 Task: Create a due date automation trigger when advanced on, on the tuesday before a card is due add dates starting this week at 11:00 AM.
Action: Mouse moved to (1275, 105)
Screenshot: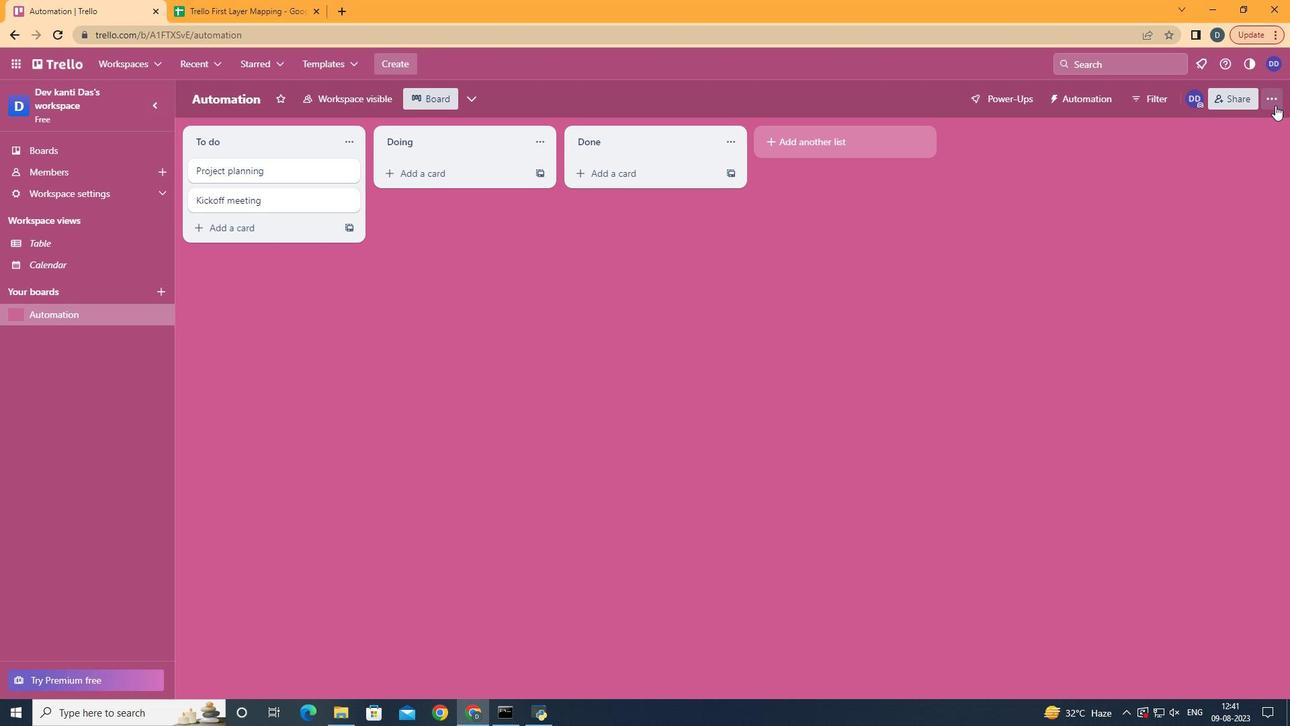 
Action: Mouse pressed left at (1275, 105)
Screenshot: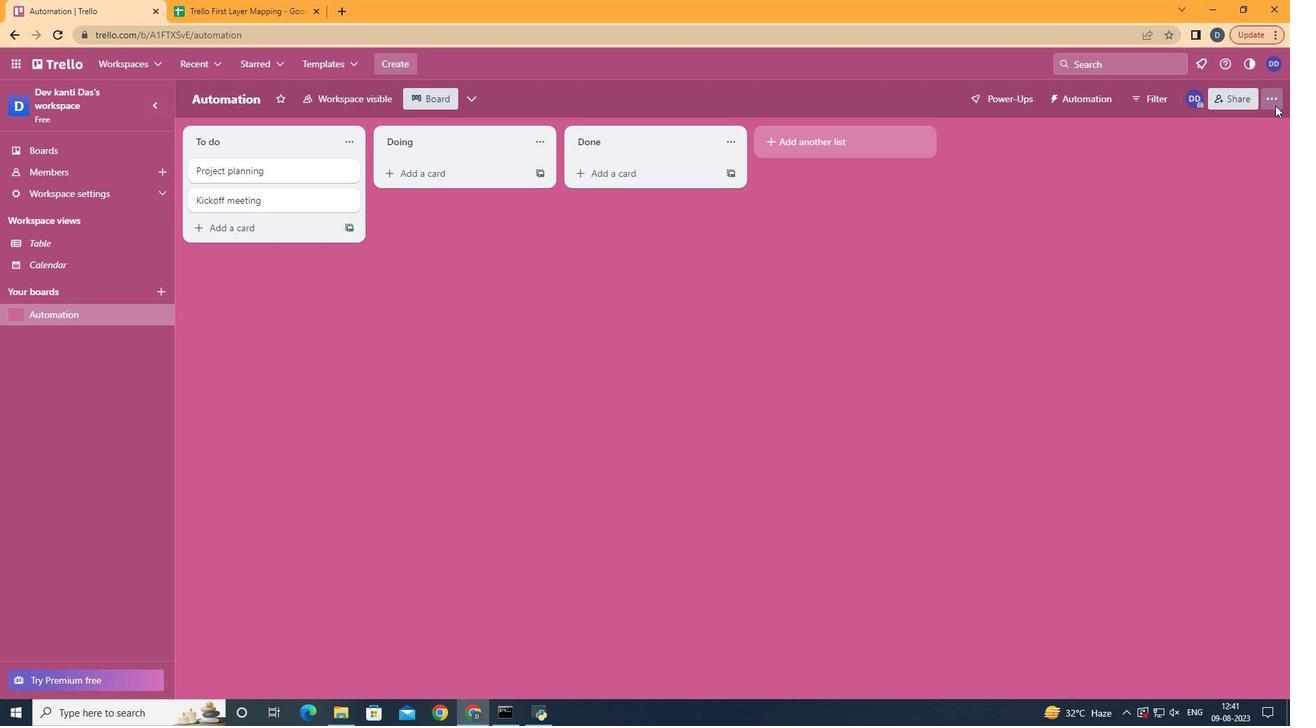 
Action: Mouse moved to (1130, 297)
Screenshot: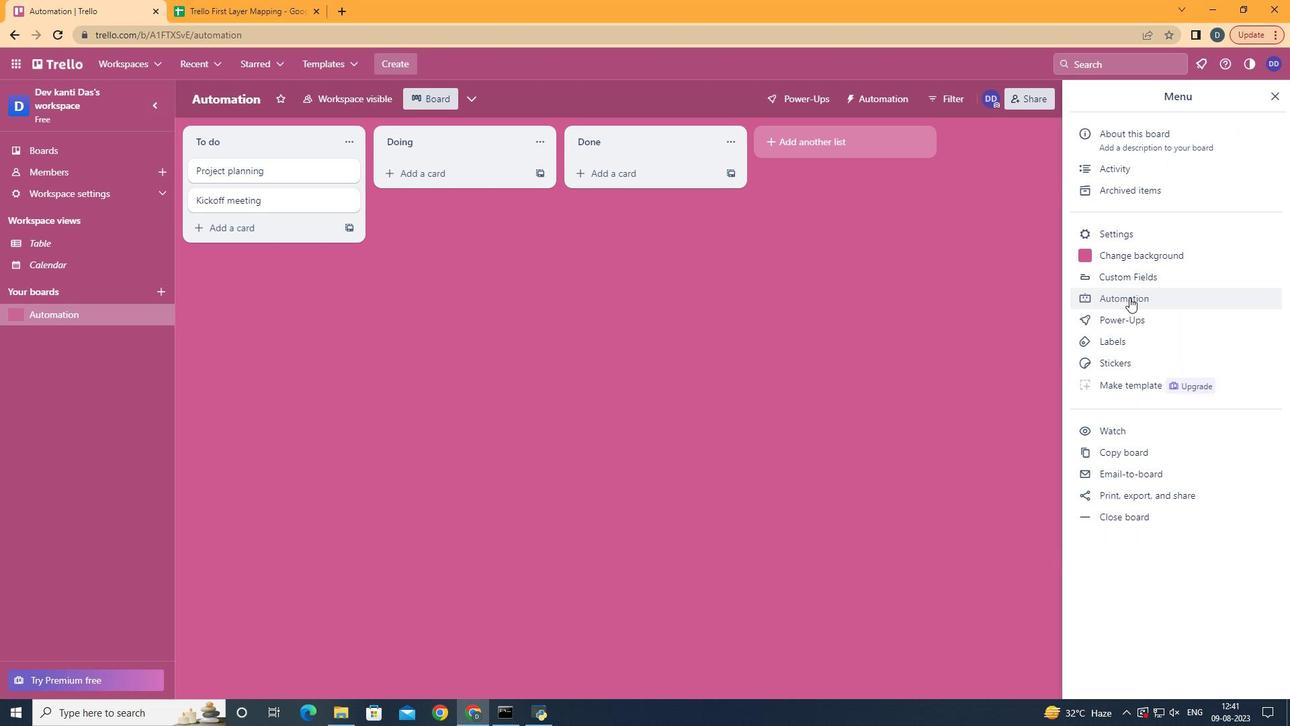 
Action: Mouse pressed left at (1130, 297)
Screenshot: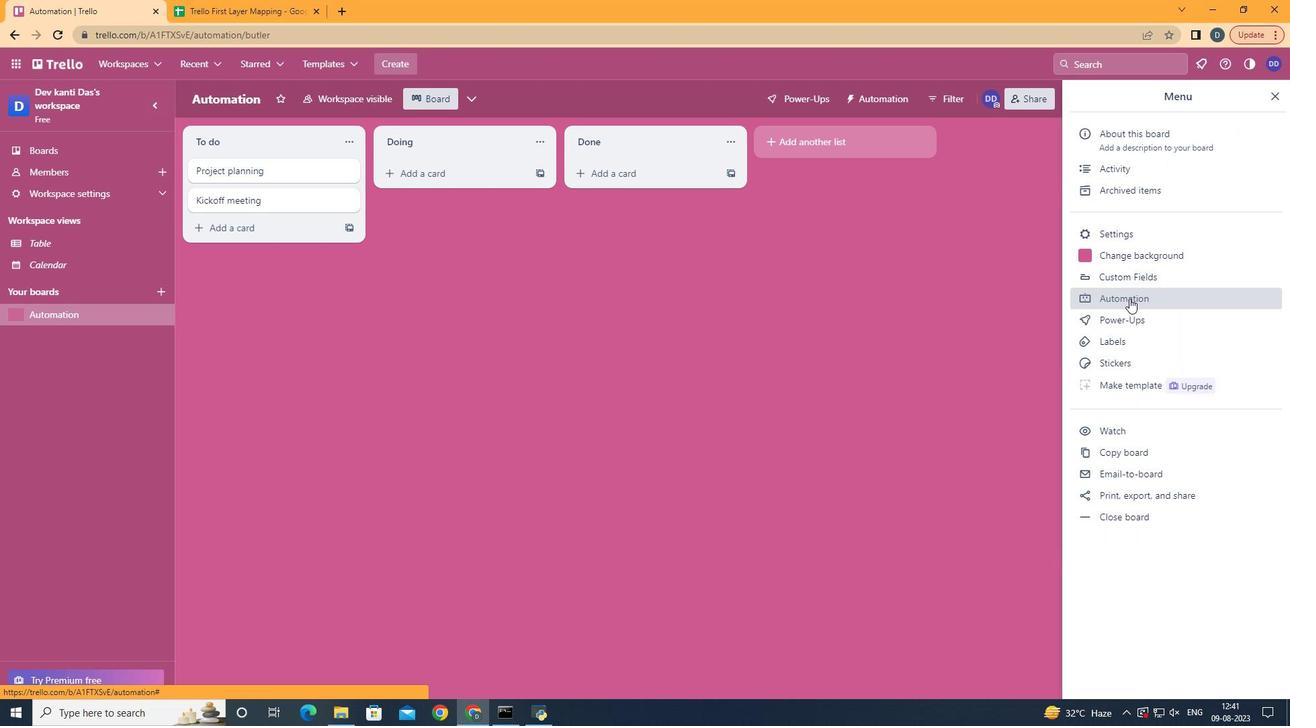 
Action: Mouse moved to (225, 278)
Screenshot: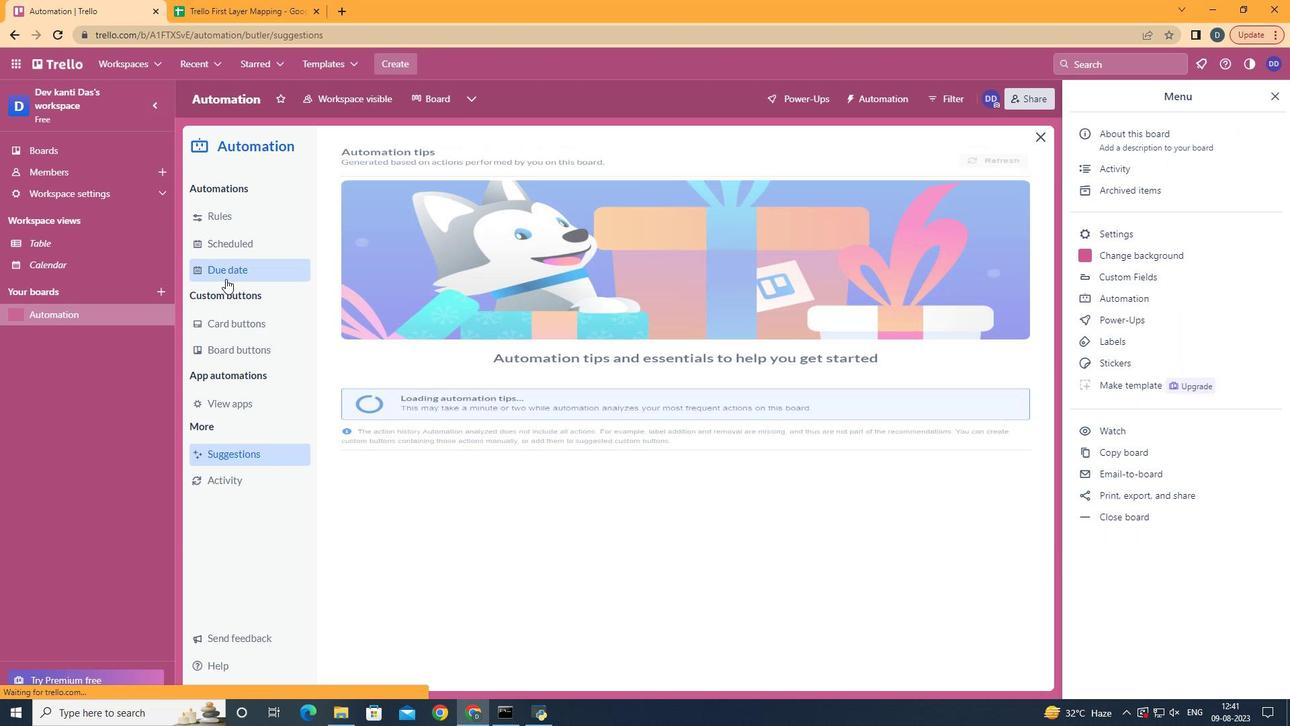 
Action: Mouse pressed left at (225, 278)
Screenshot: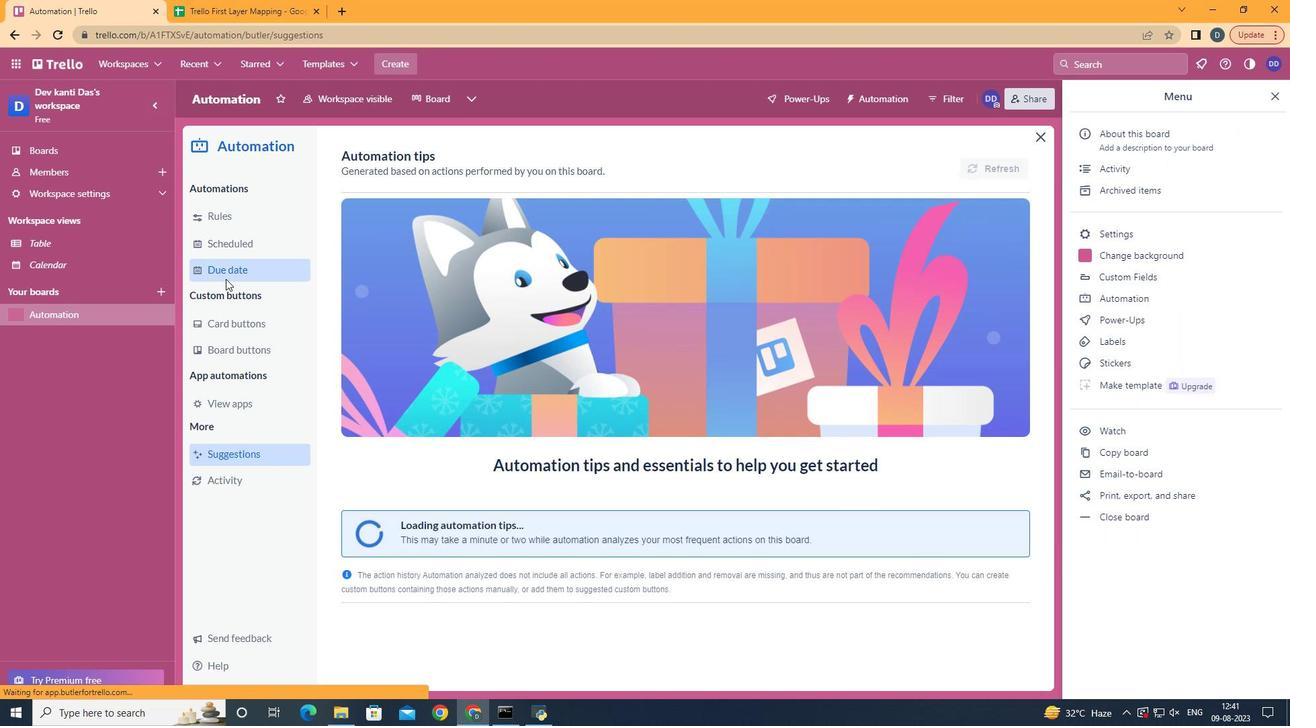 
Action: Mouse moved to (940, 167)
Screenshot: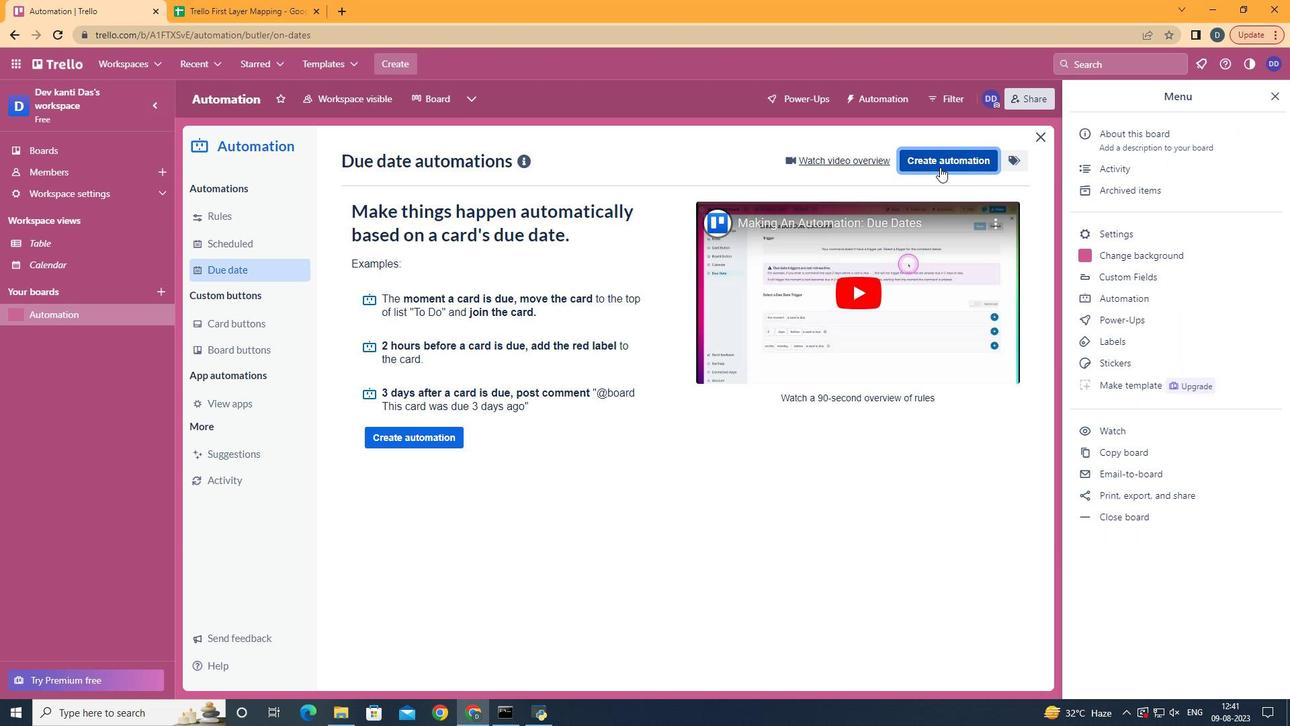 
Action: Mouse pressed left at (940, 167)
Screenshot: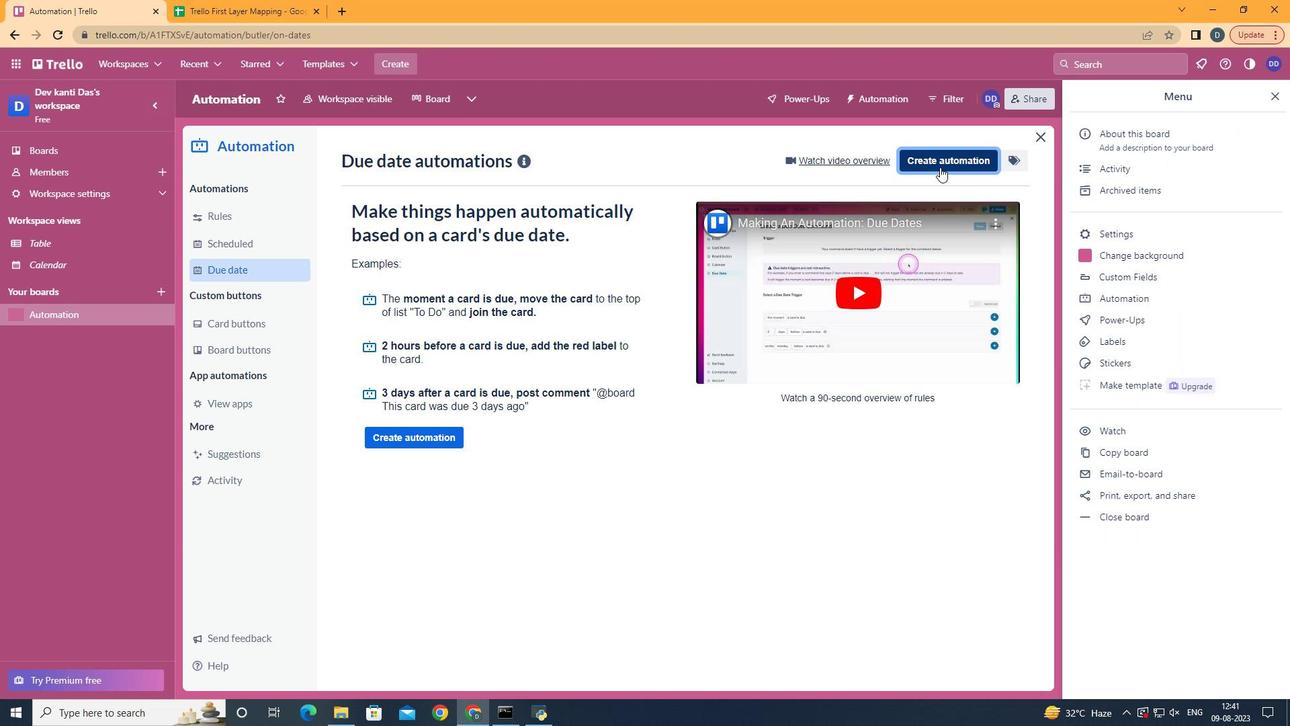 
Action: Mouse moved to (724, 294)
Screenshot: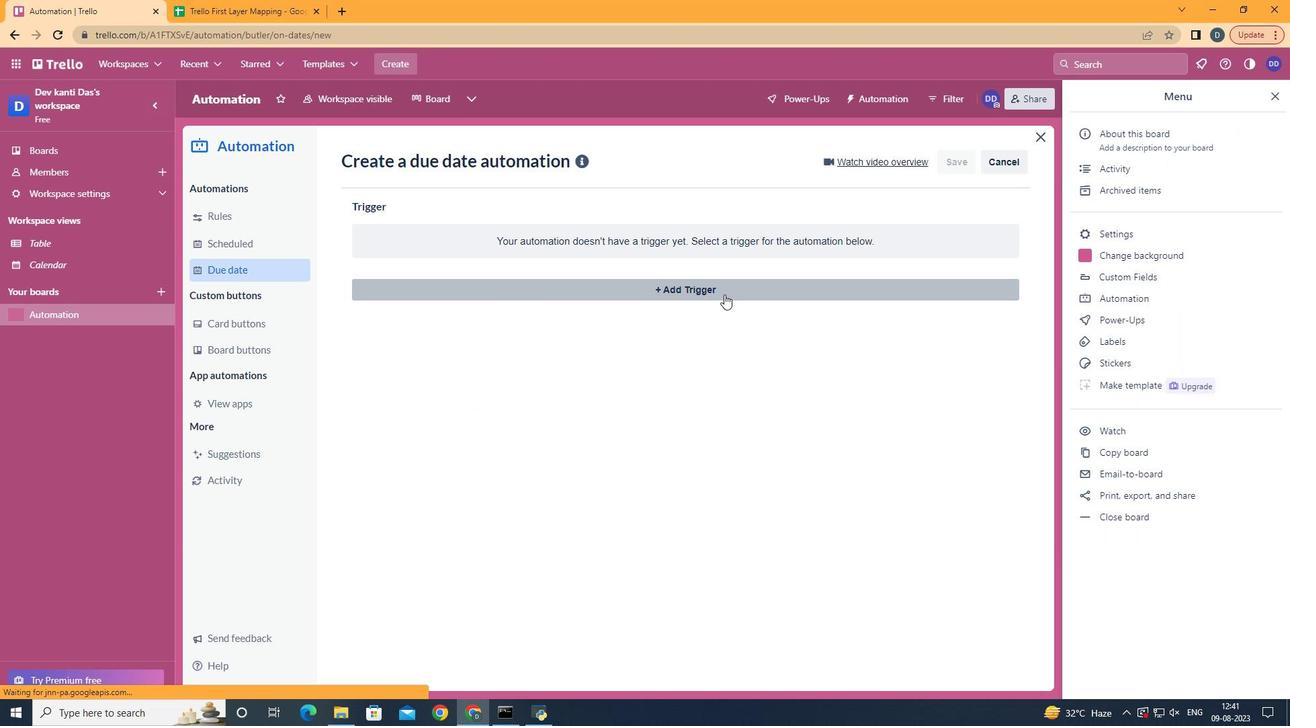 
Action: Mouse pressed left at (724, 294)
Screenshot: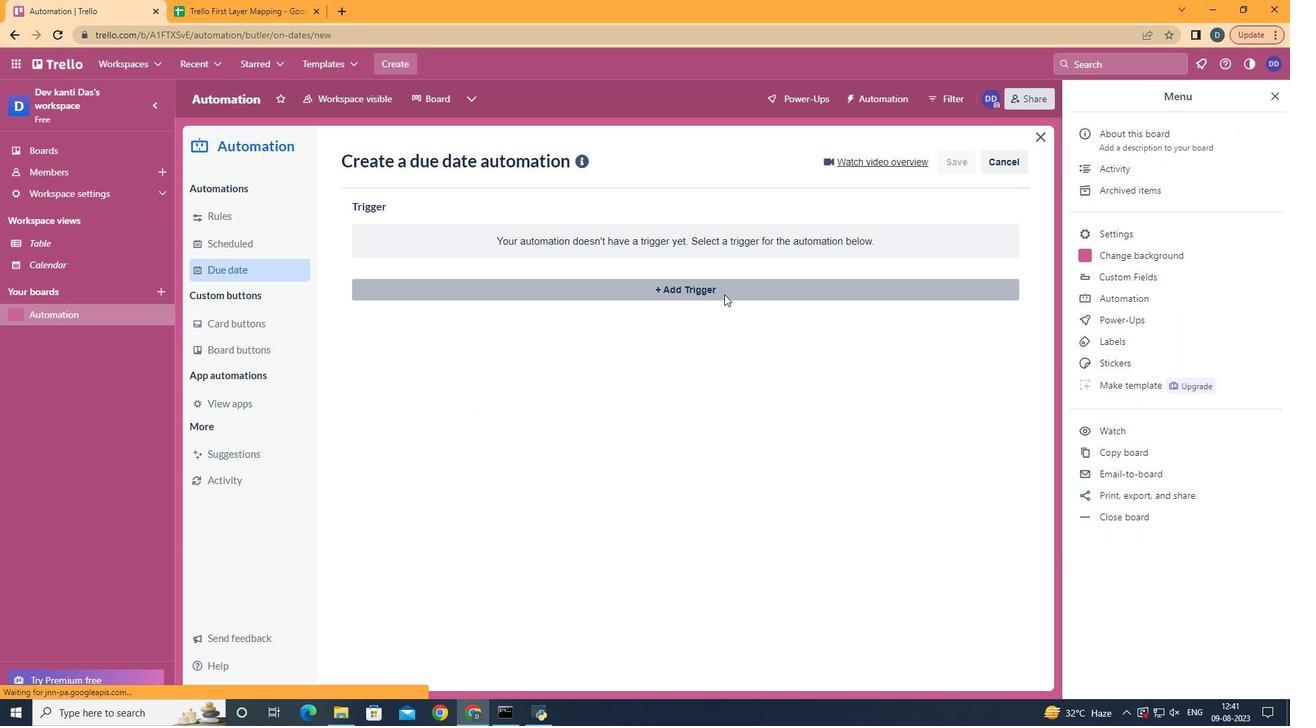 
Action: Mouse moved to (441, 379)
Screenshot: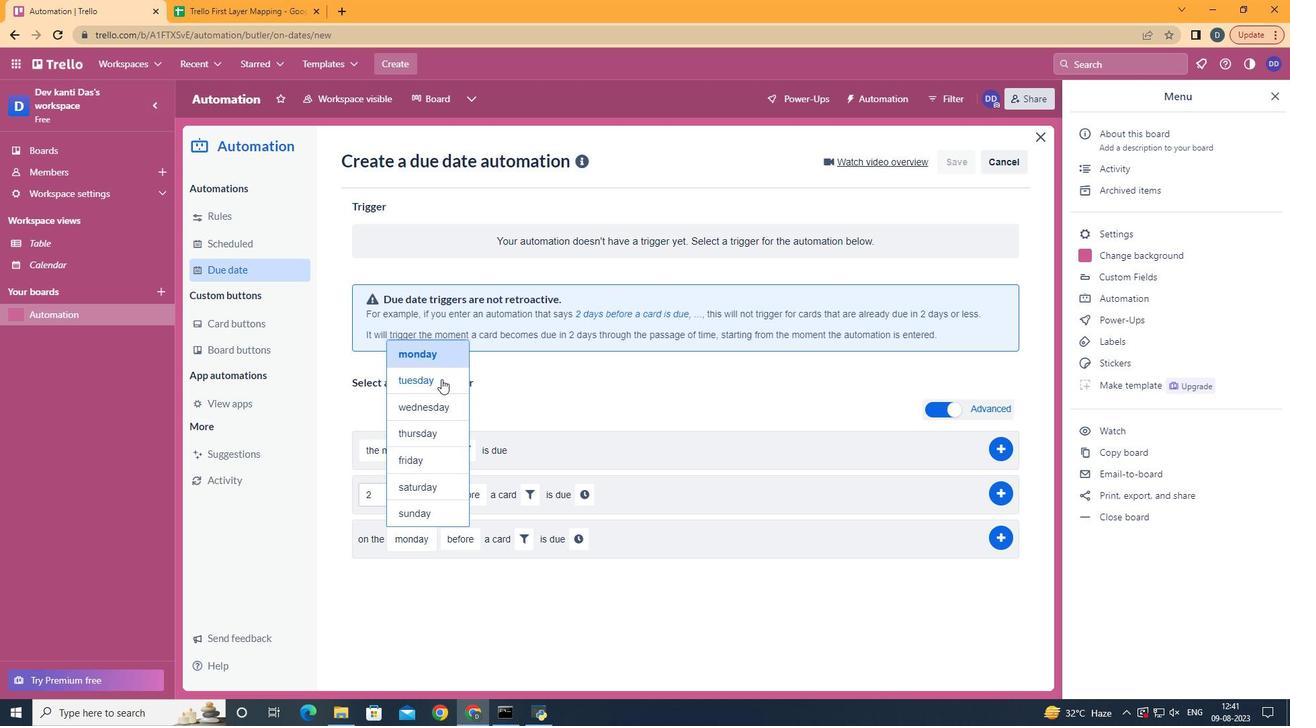 
Action: Mouse pressed left at (441, 379)
Screenshot: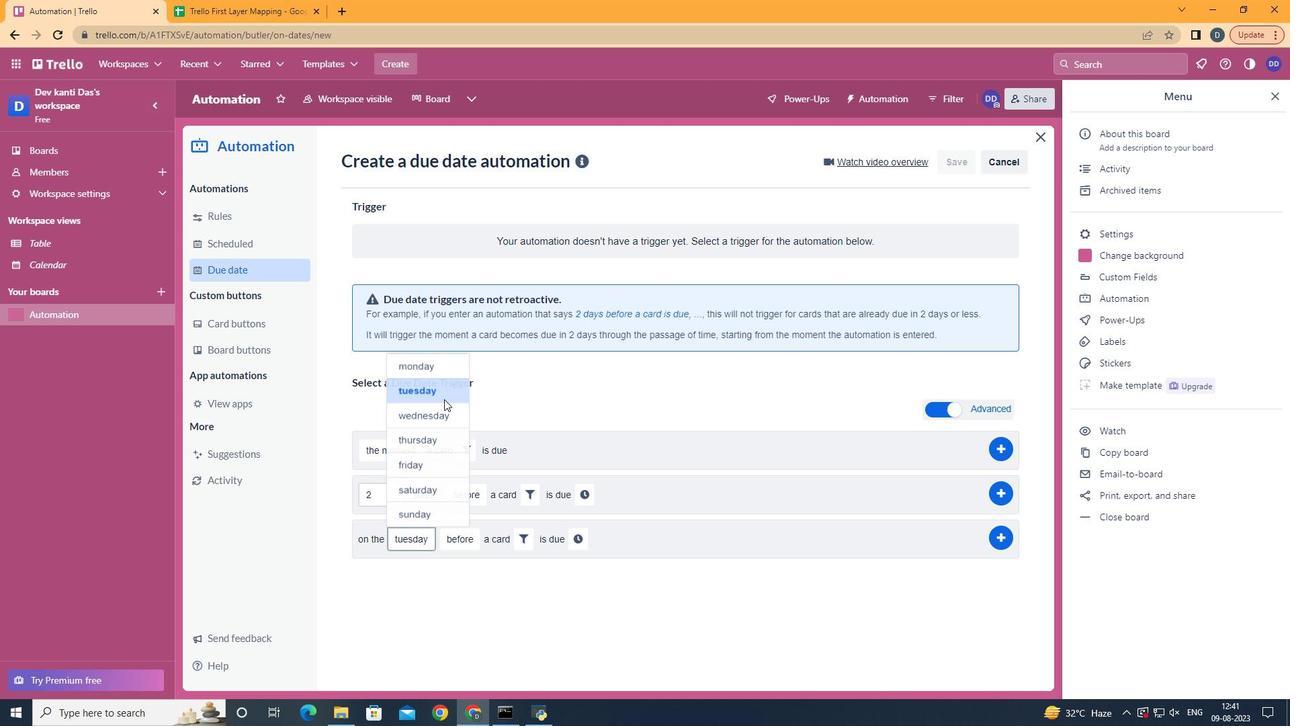 
Action: Mouse moved to (468, 570)
Screenshot: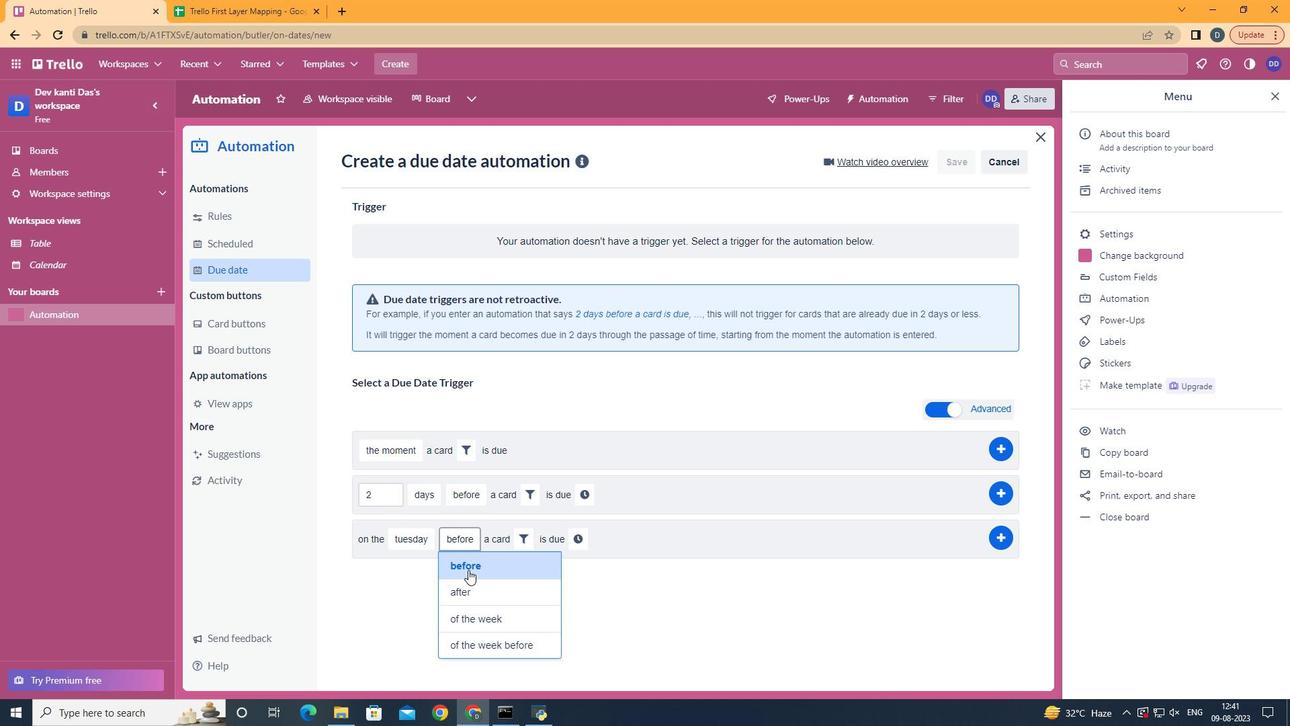 
Action: Mouse pressed left at (468, 570)
Screenshot: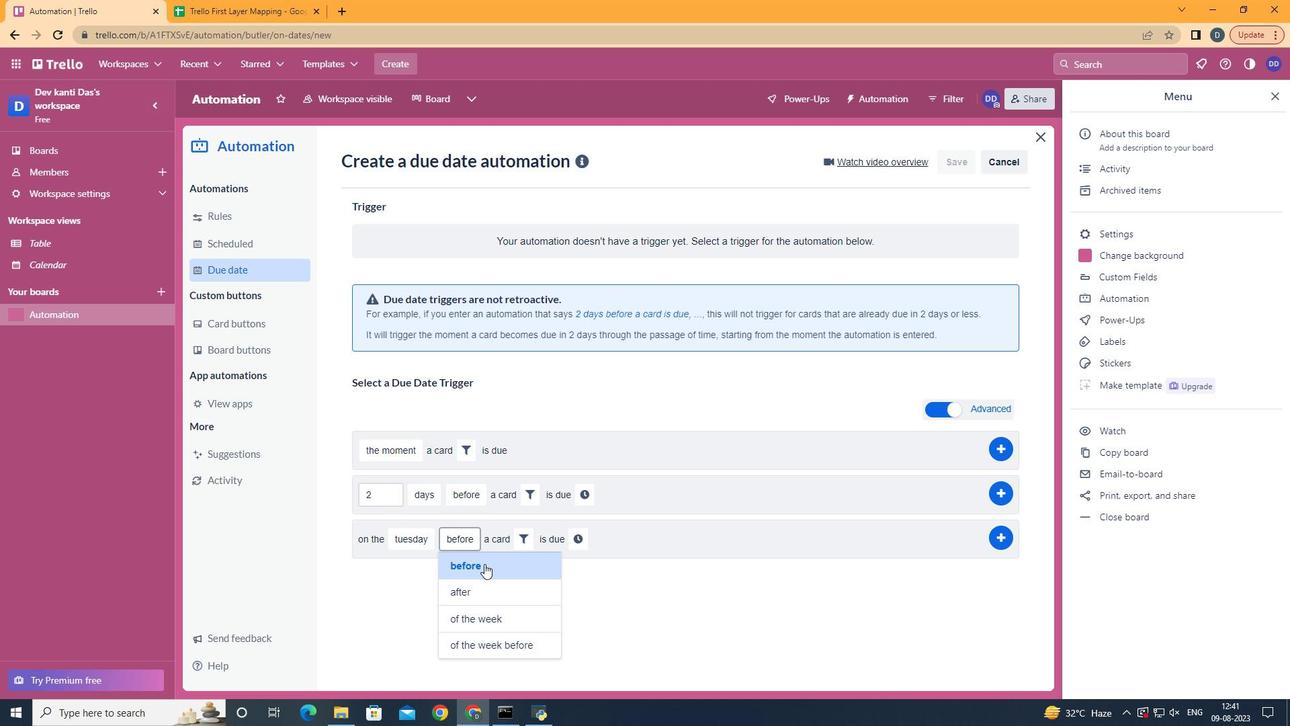 
Action: Mouse moved to (527, 543)
Screenshot: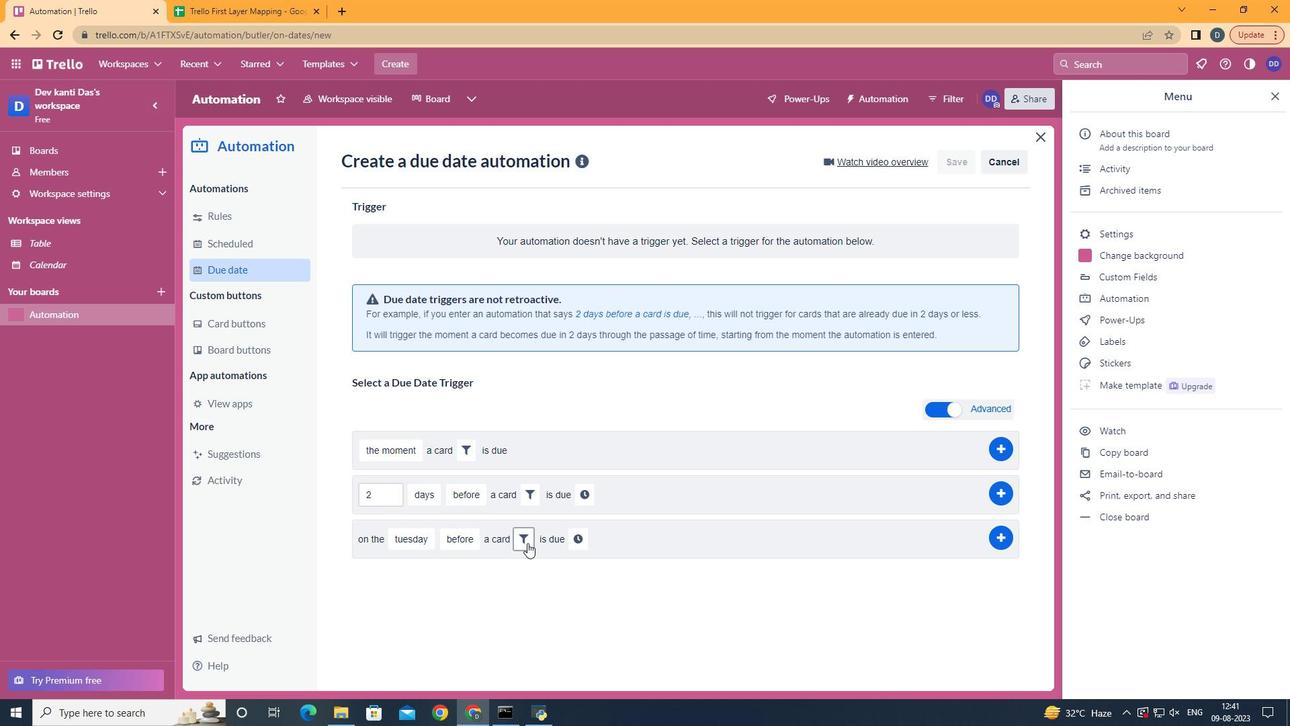 
Action: Mouse pressed left at (527, 543)
Screenshot: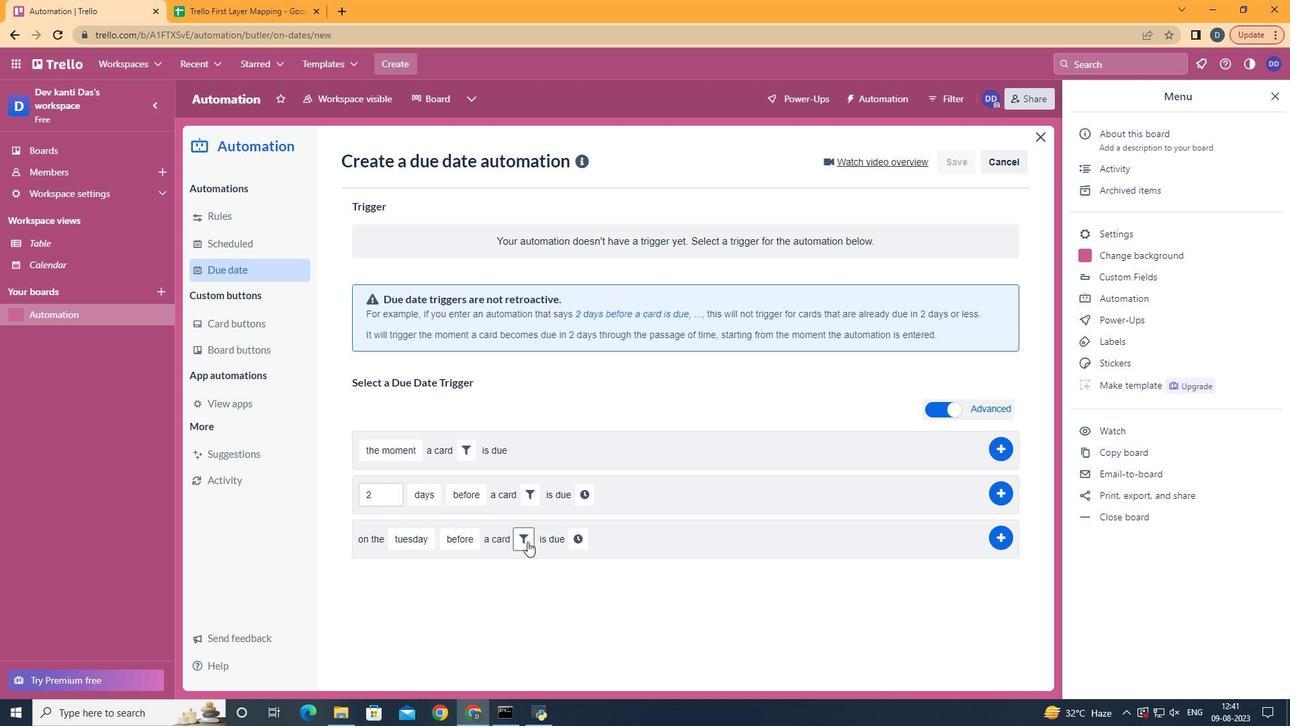 
Action: Mouse moved to (590, 587)
Screenshot: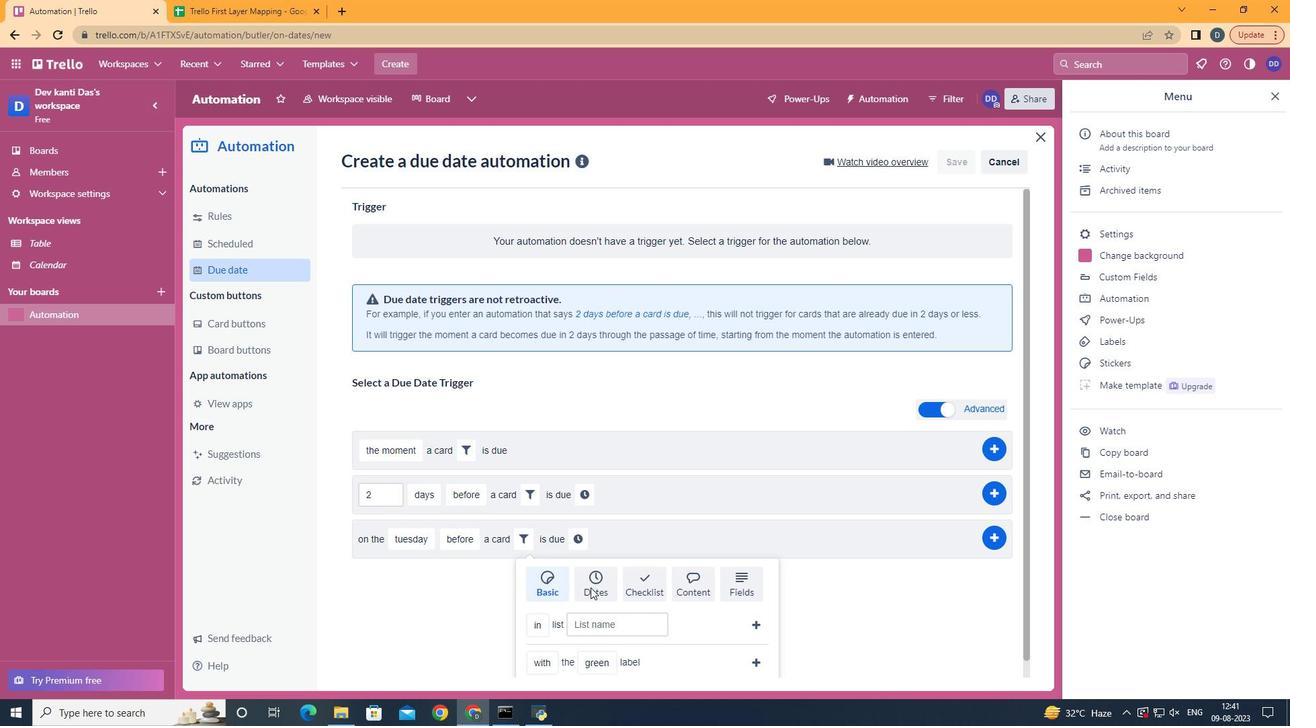 
Action: Mouse pressed left at (590, 587)
Screenshot: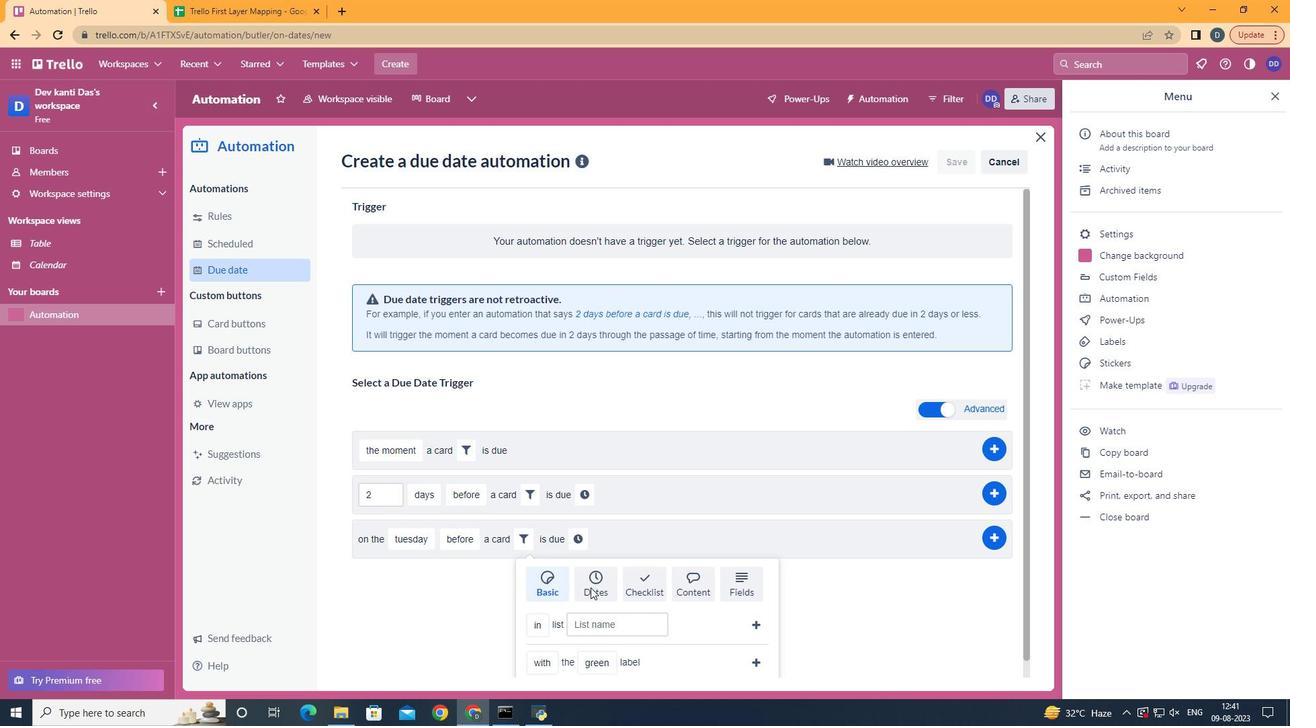 
Action: Mouse moved to (594, 584)
Screenshot: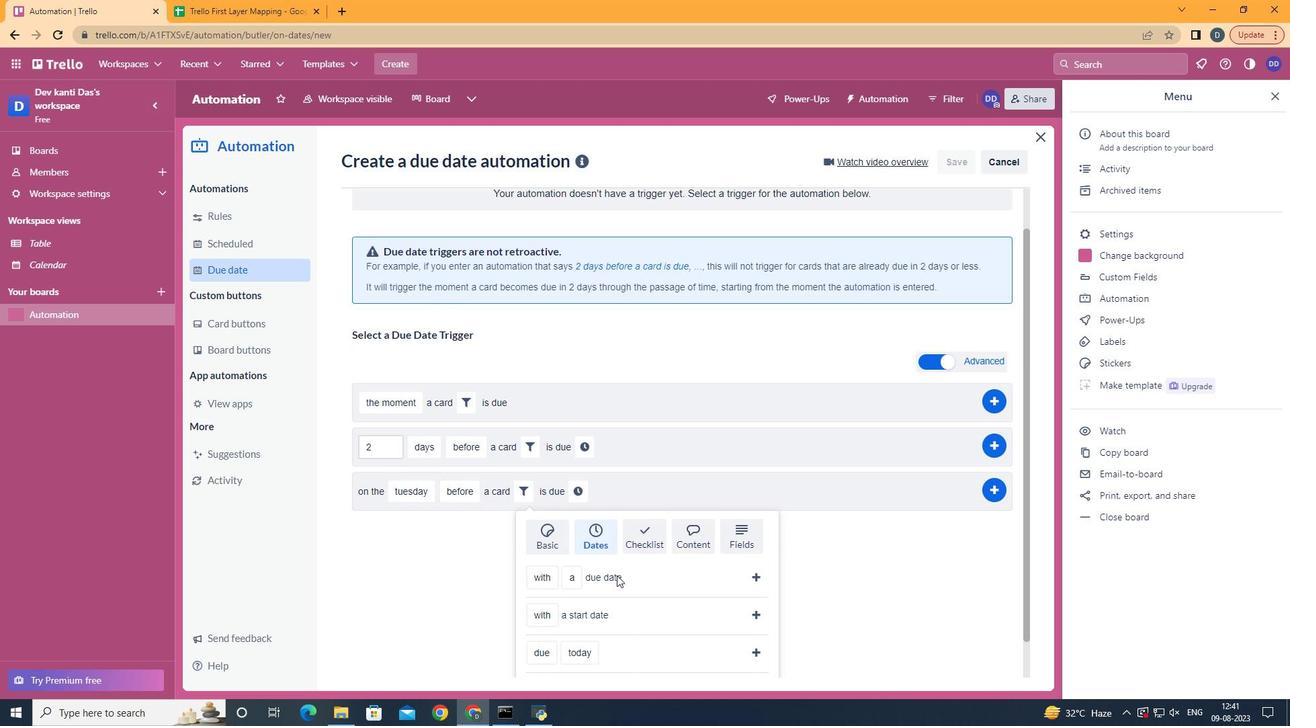
Action: Mouse scrolled (594, 584) with delta (0, 0)
Screenshot: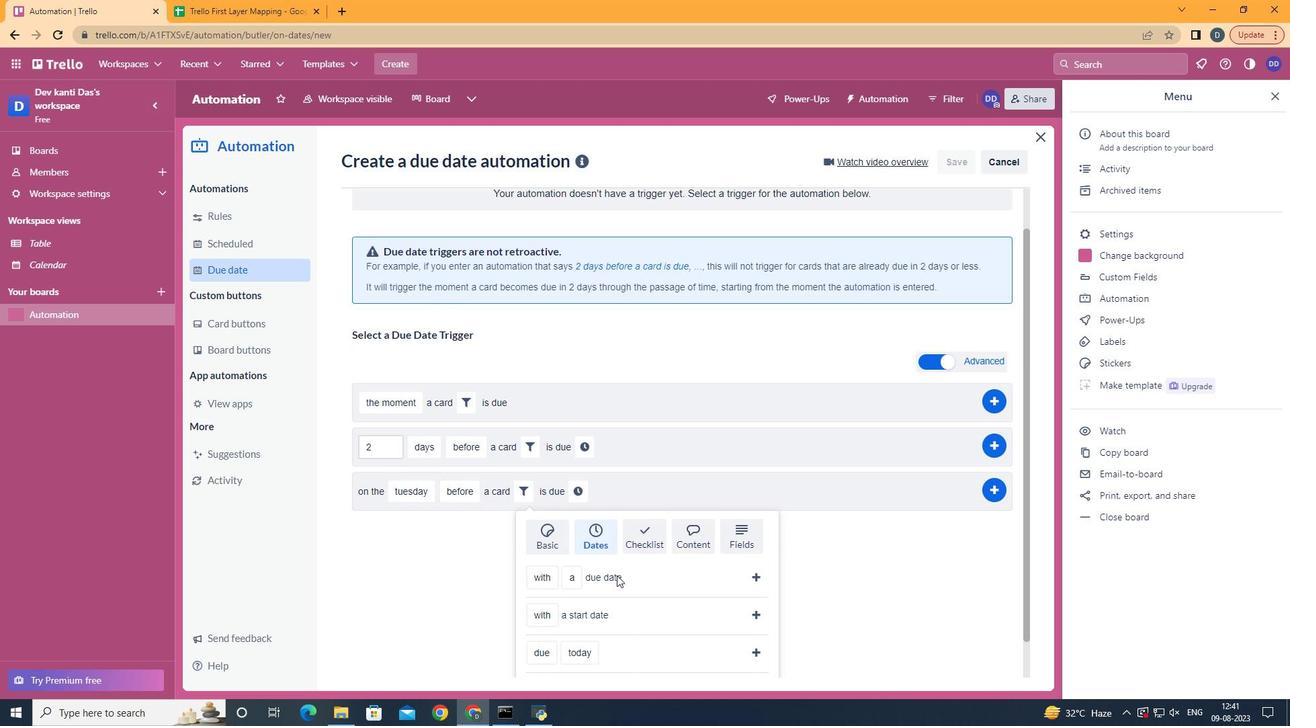 
Action: Mouse moved to (594, 584)
Screenshot: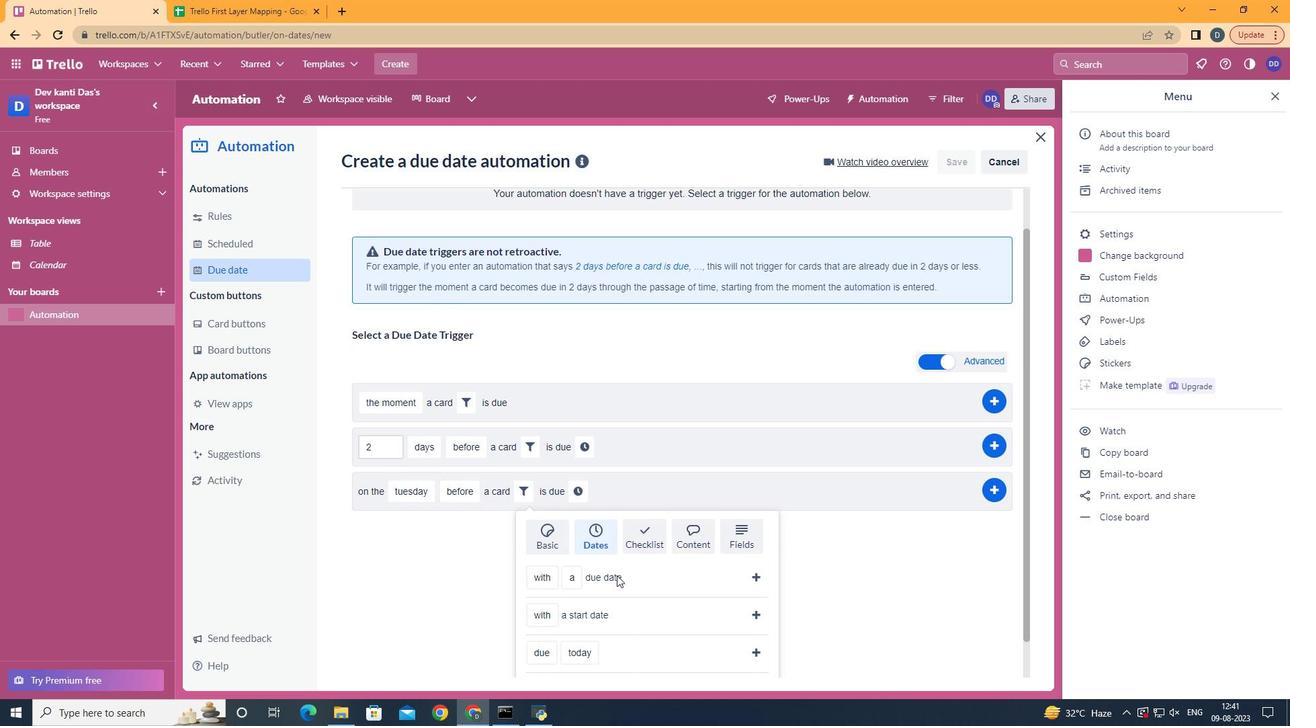 
Action: Mouse scrolled (594, 584) with delta (0, 0)
Screenshot: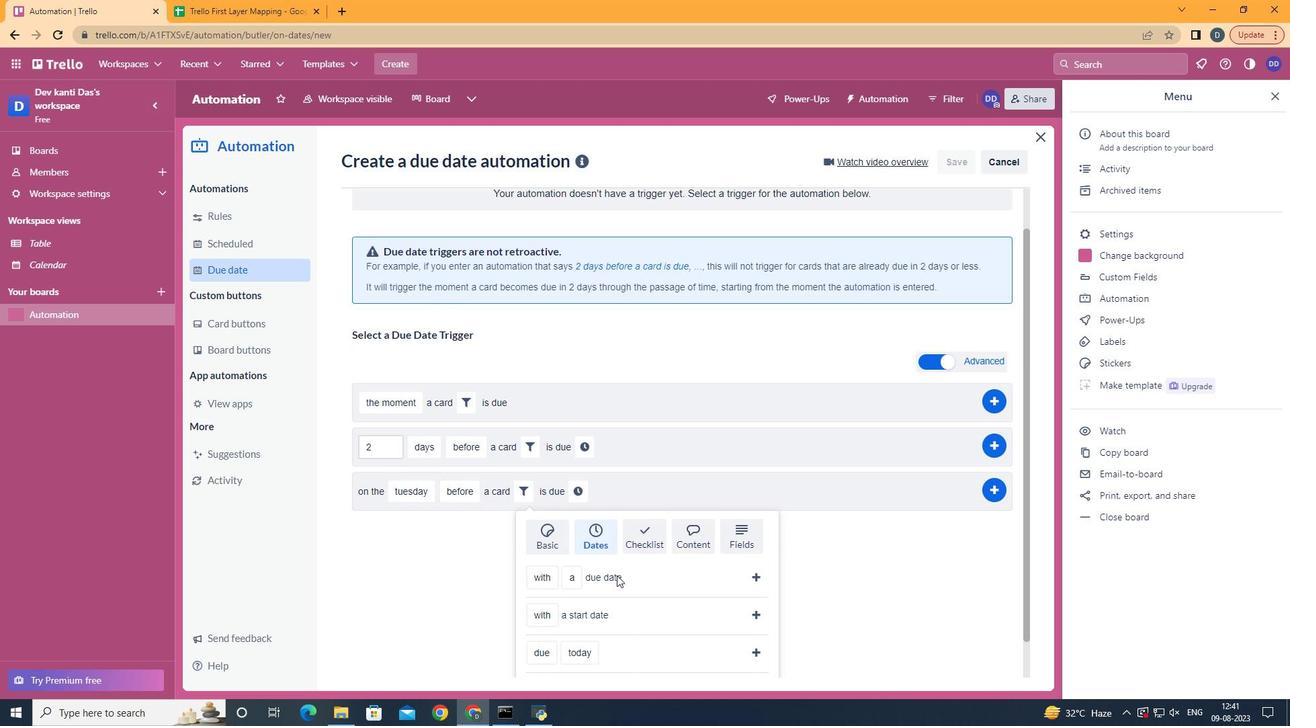 
Action: Mouse scrolled (594, 584) with delta (0, 0)
Screenshot: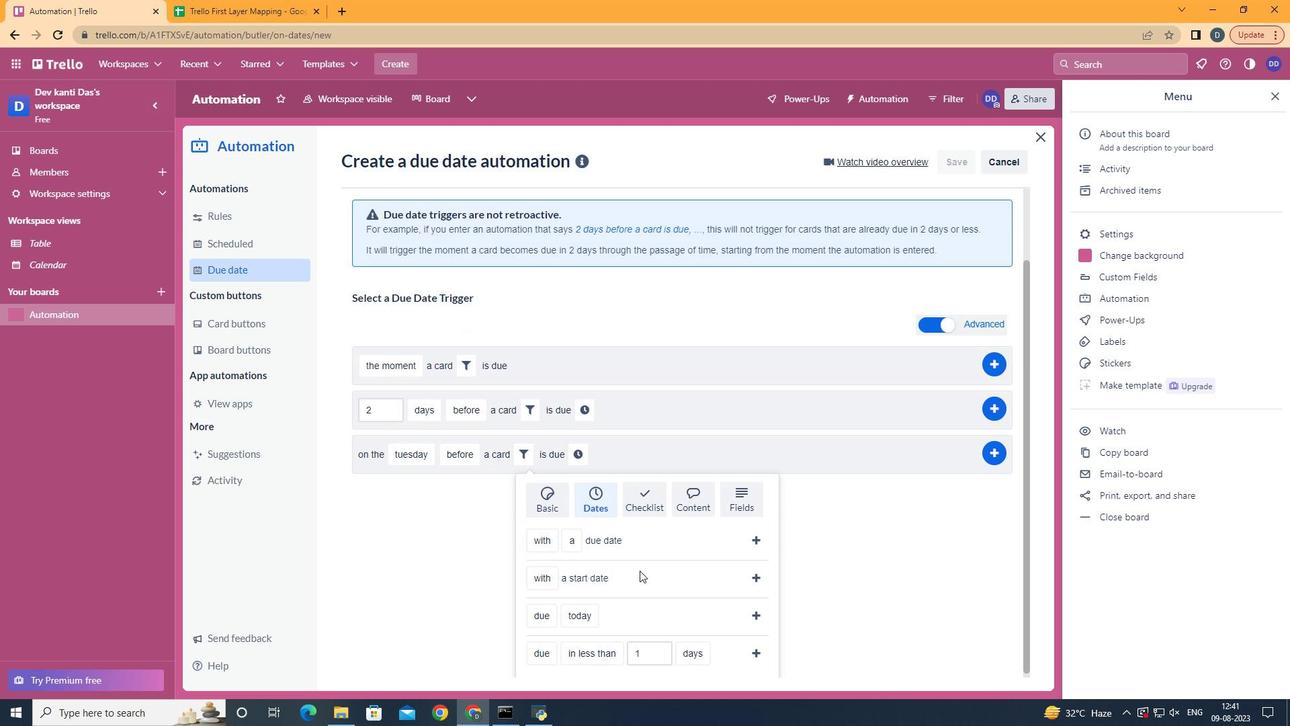 
Action: Mouse moved to (596, 584)
Screenshot: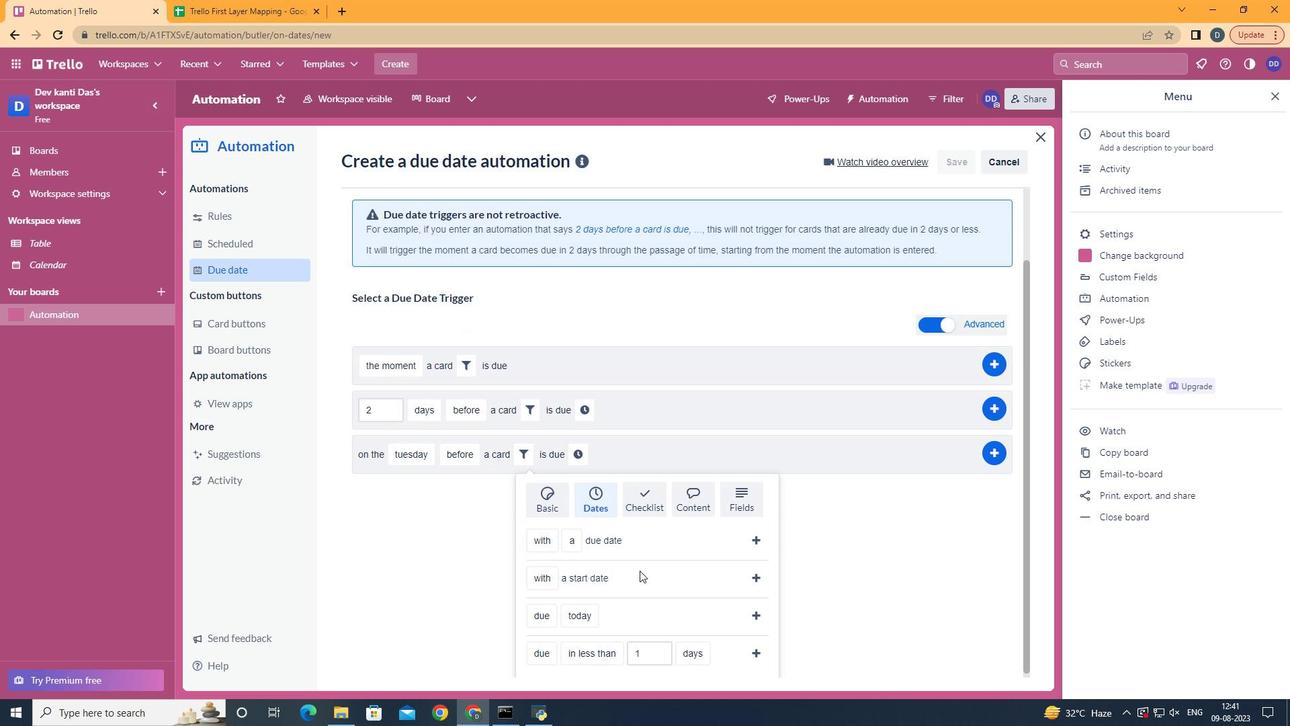 
Action: Mouse scrolled (596, 584) with delta (0, 0)
Screenshot: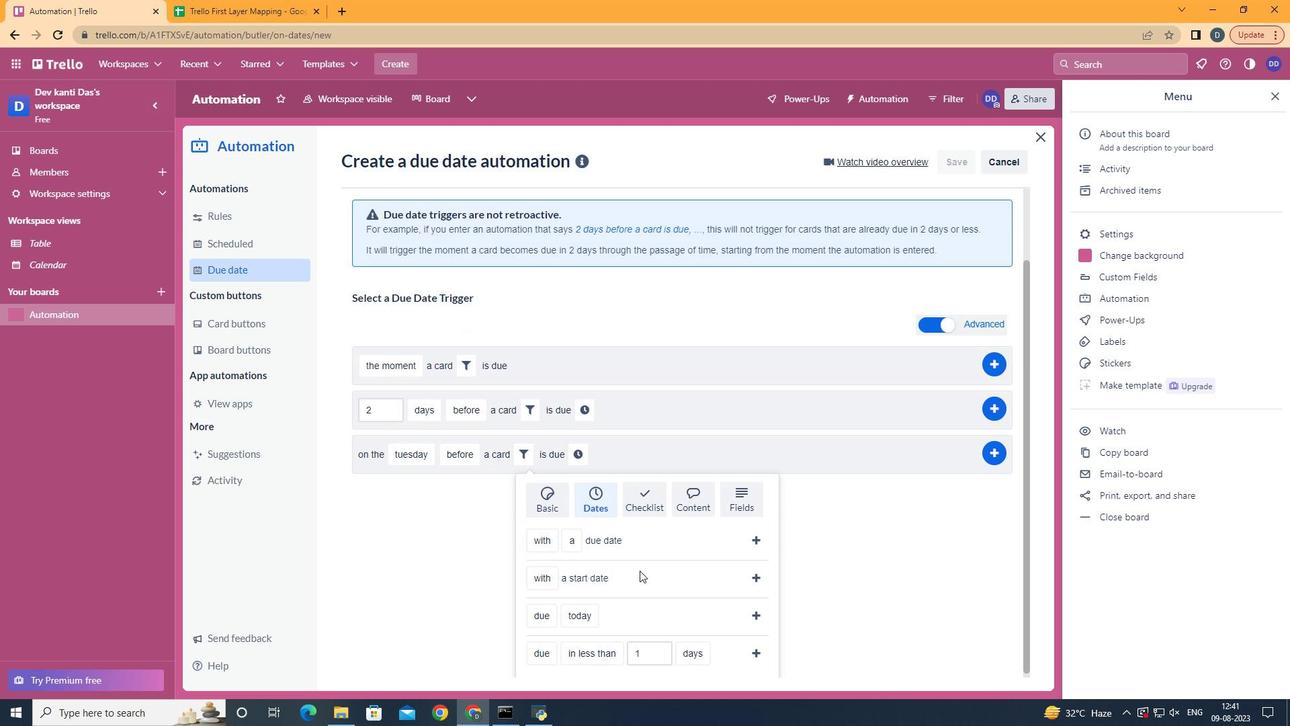 
Action: Mouse moved to (560, 560)
Screenshot: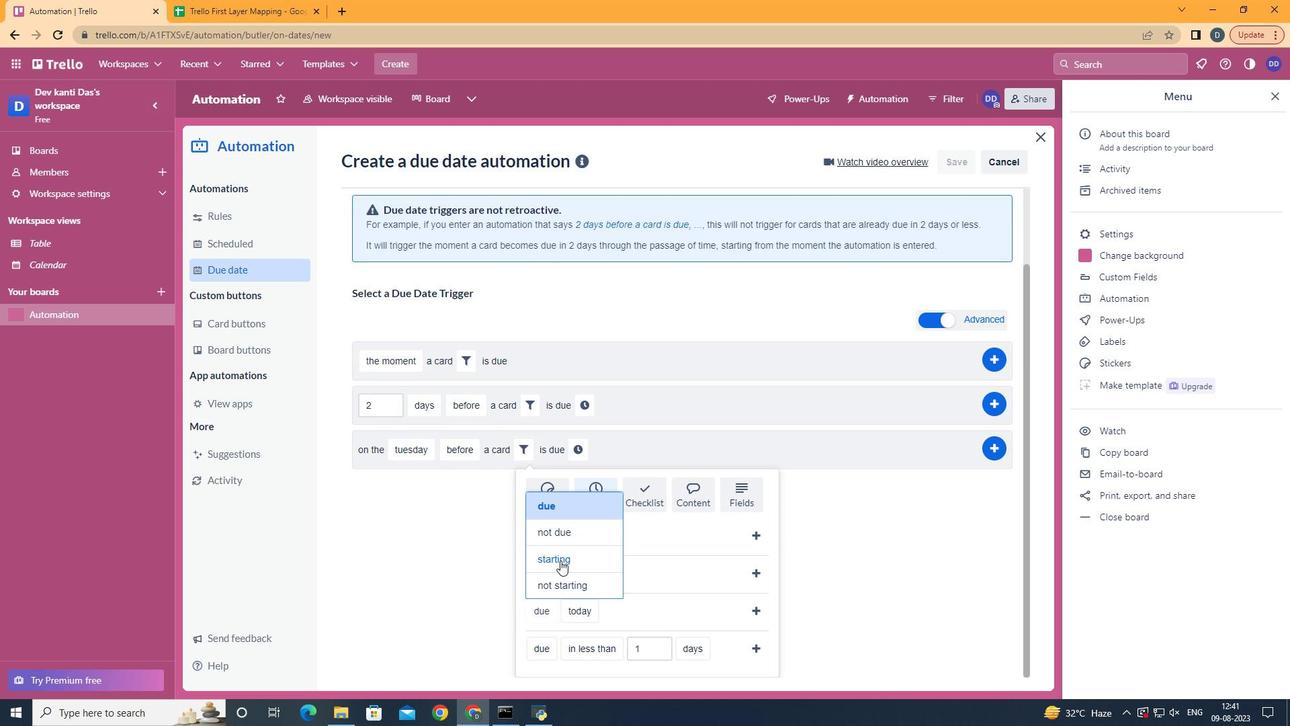 
Action: Mouse pressed left at (560, 560)
Screenshot: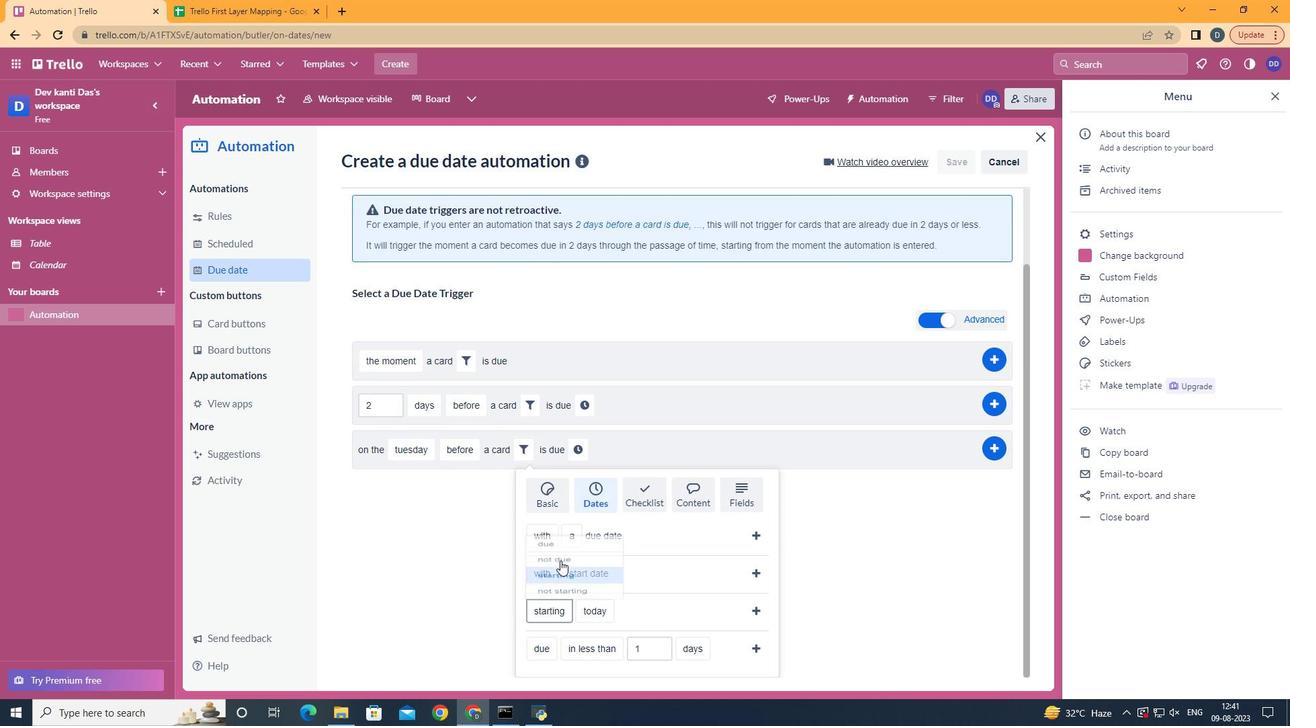 
Action: Mouse moved to (610, 502)
Screenshot: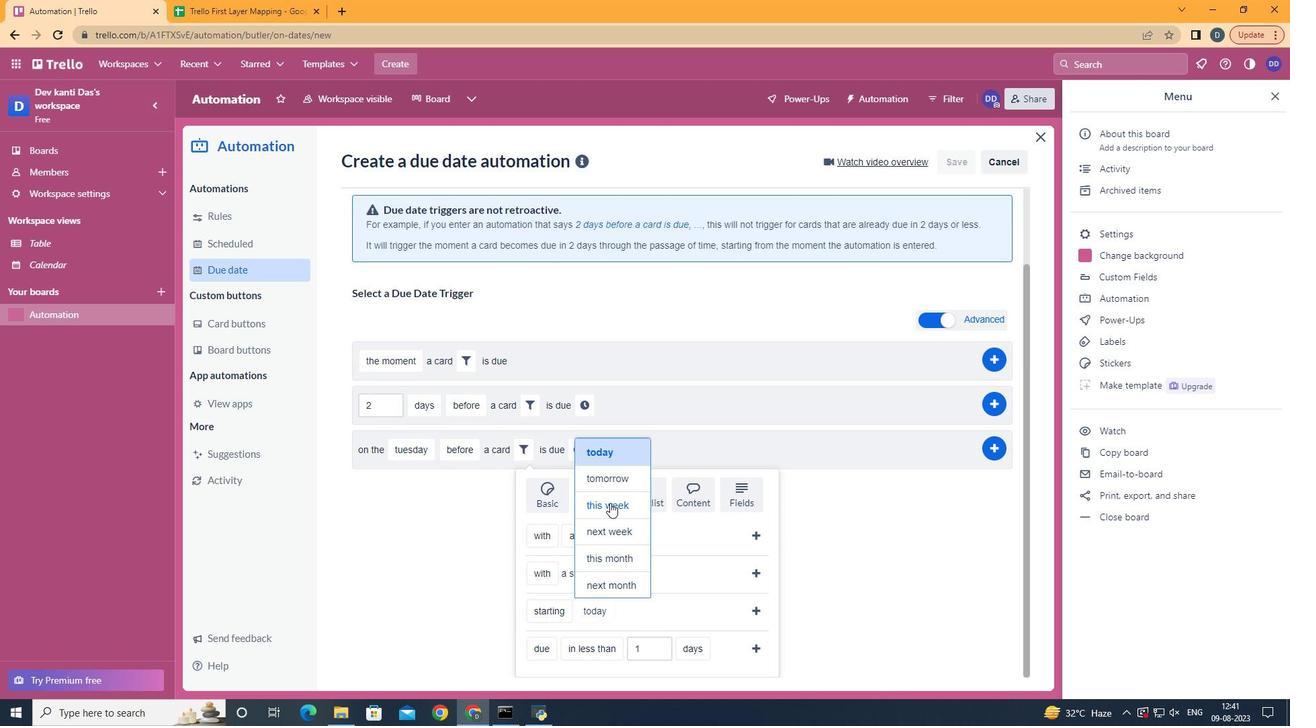 
Action: Mouse pressed left at (610, 502)
Screenshot: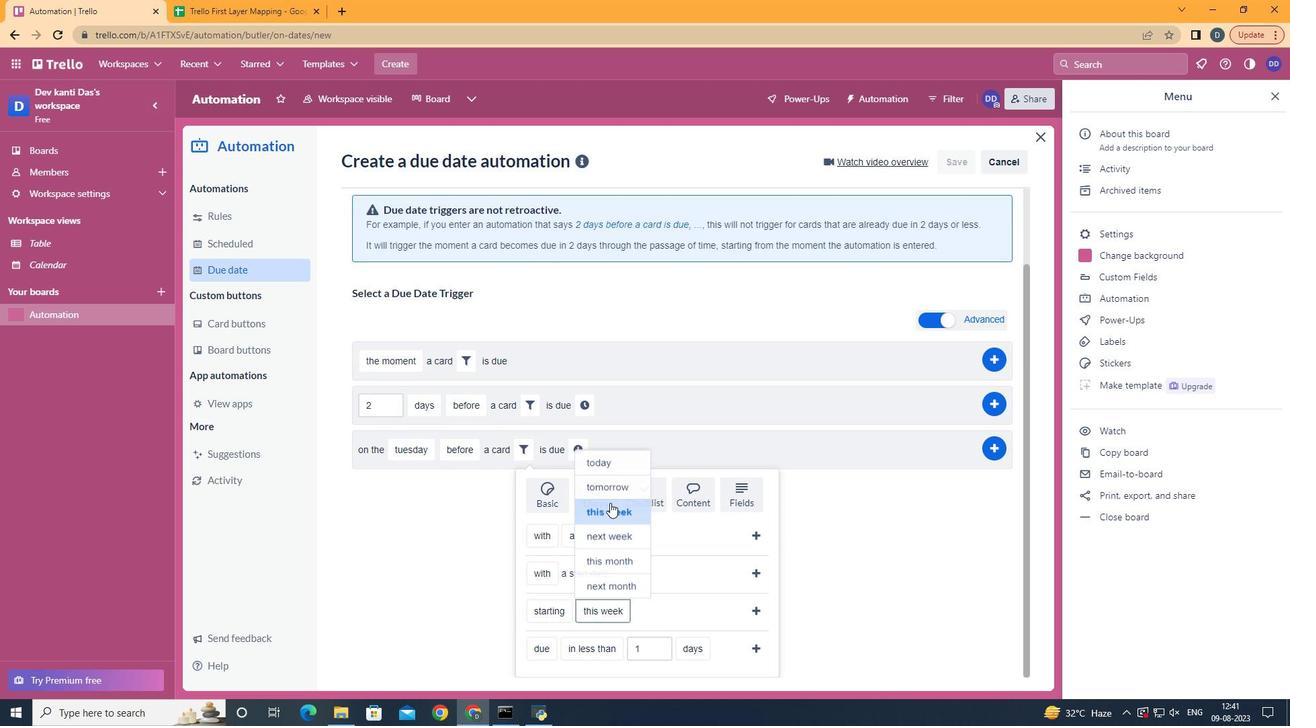 
Action: Mouse moved to (755, 606)
Screenshot: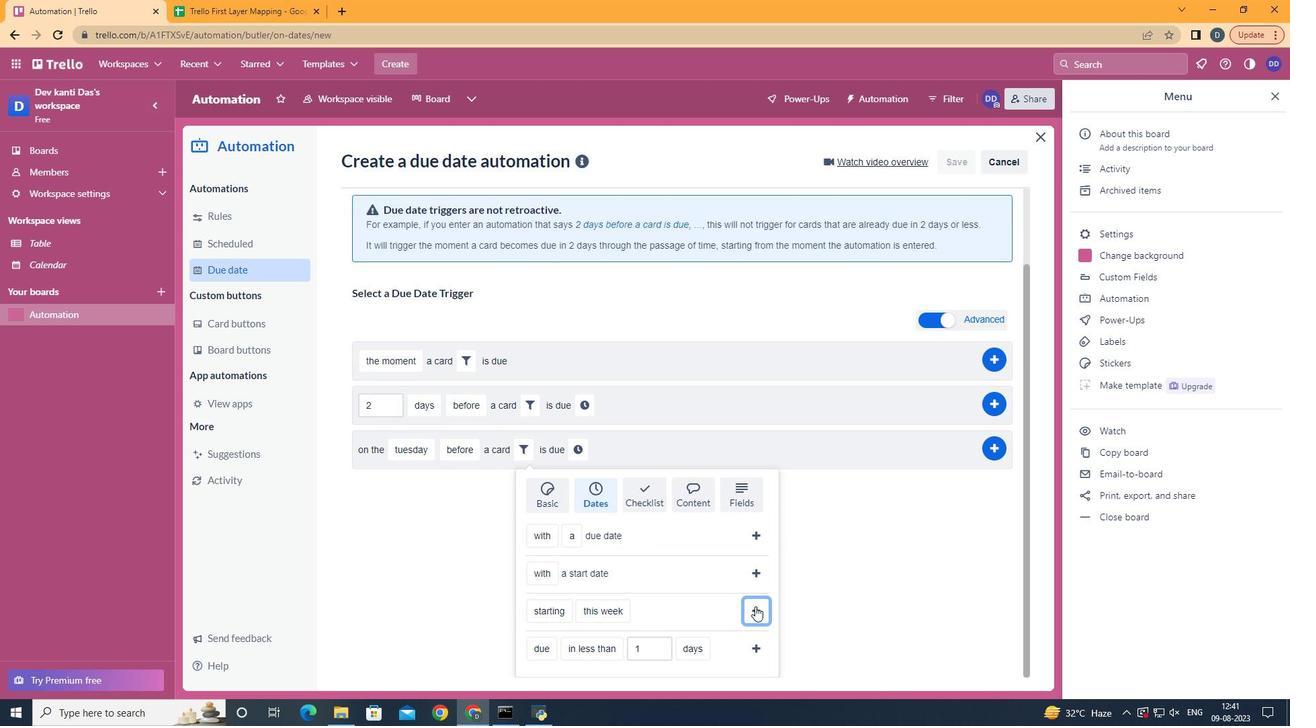 
Action: Mouse pressed left at (755, 606)
Screenshot: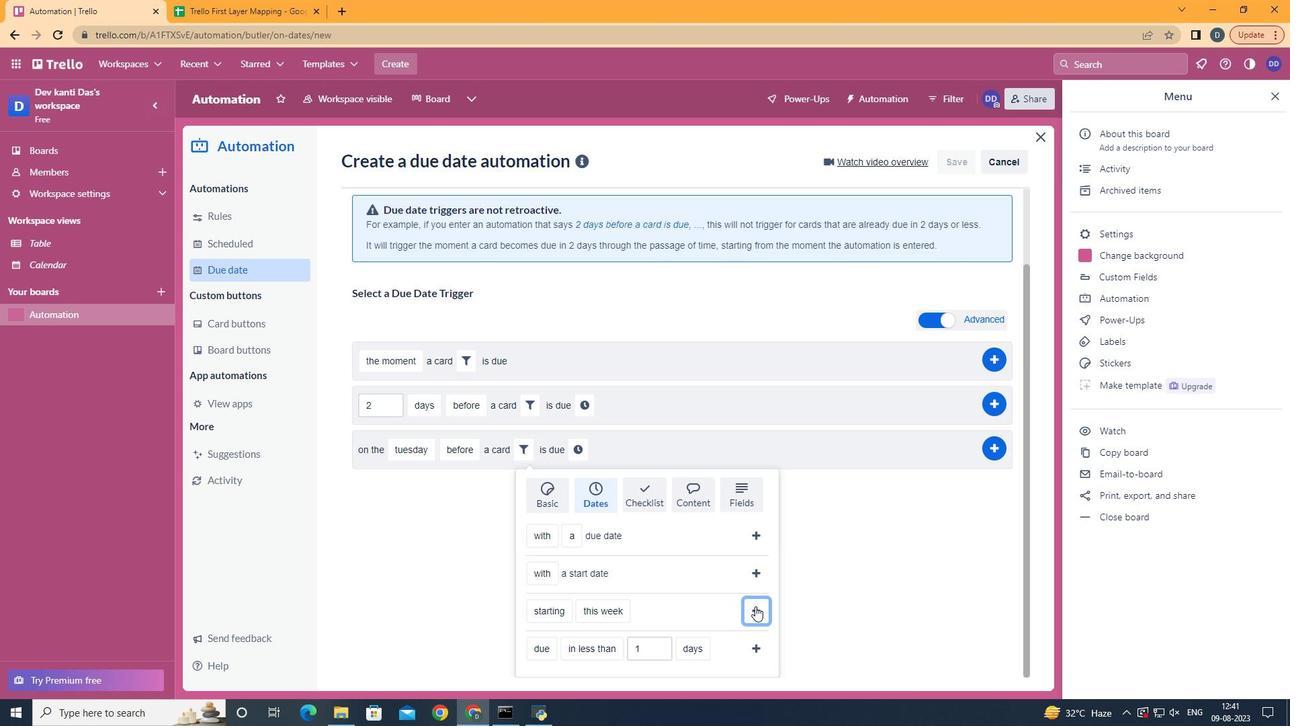 
Action: Mouse moved to (691, 533)
Screenshot: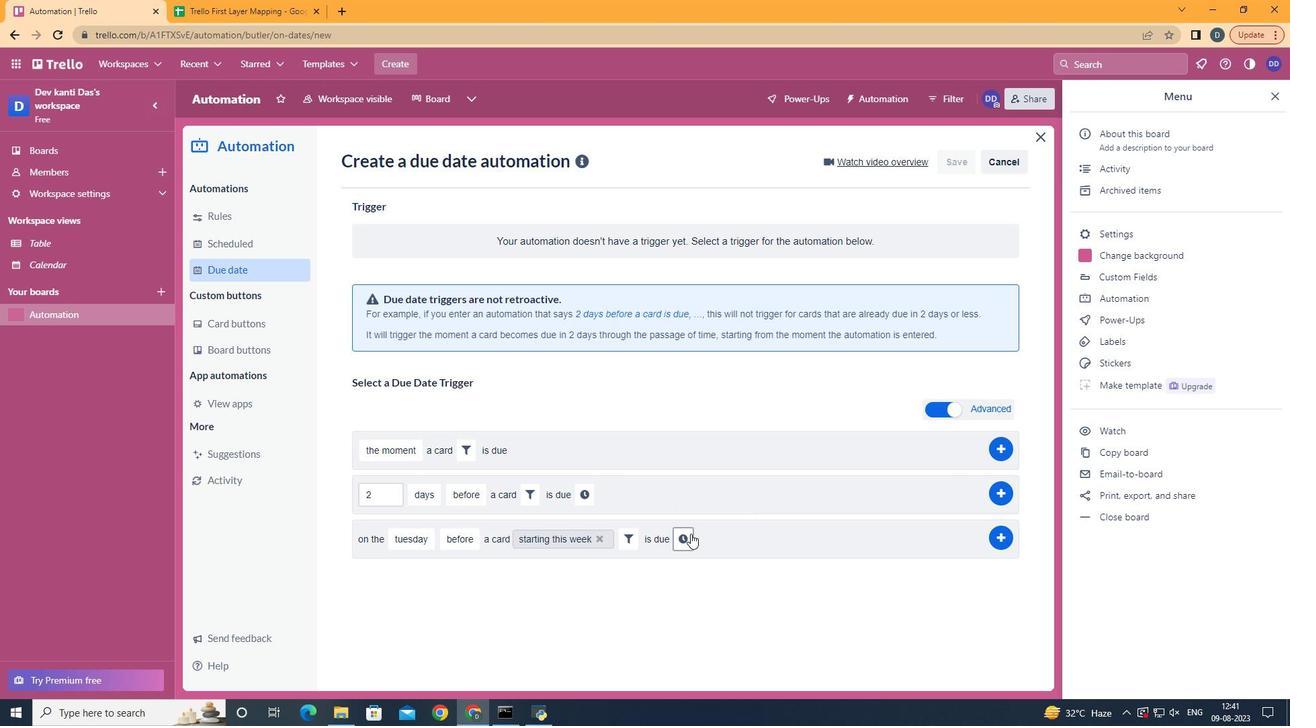 
Action: Mouse pressed left at (691, 533)
Screenshot: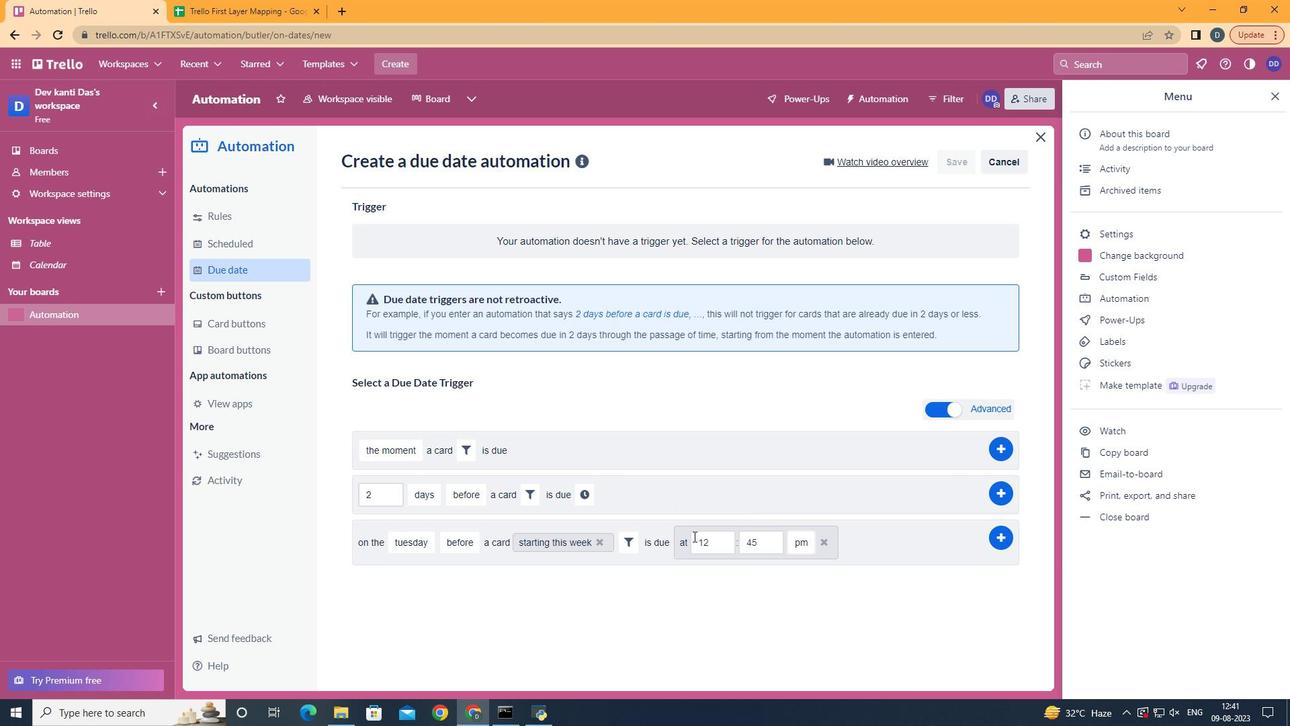 
Action: Mouse moved to (719, 539)
Screenshot: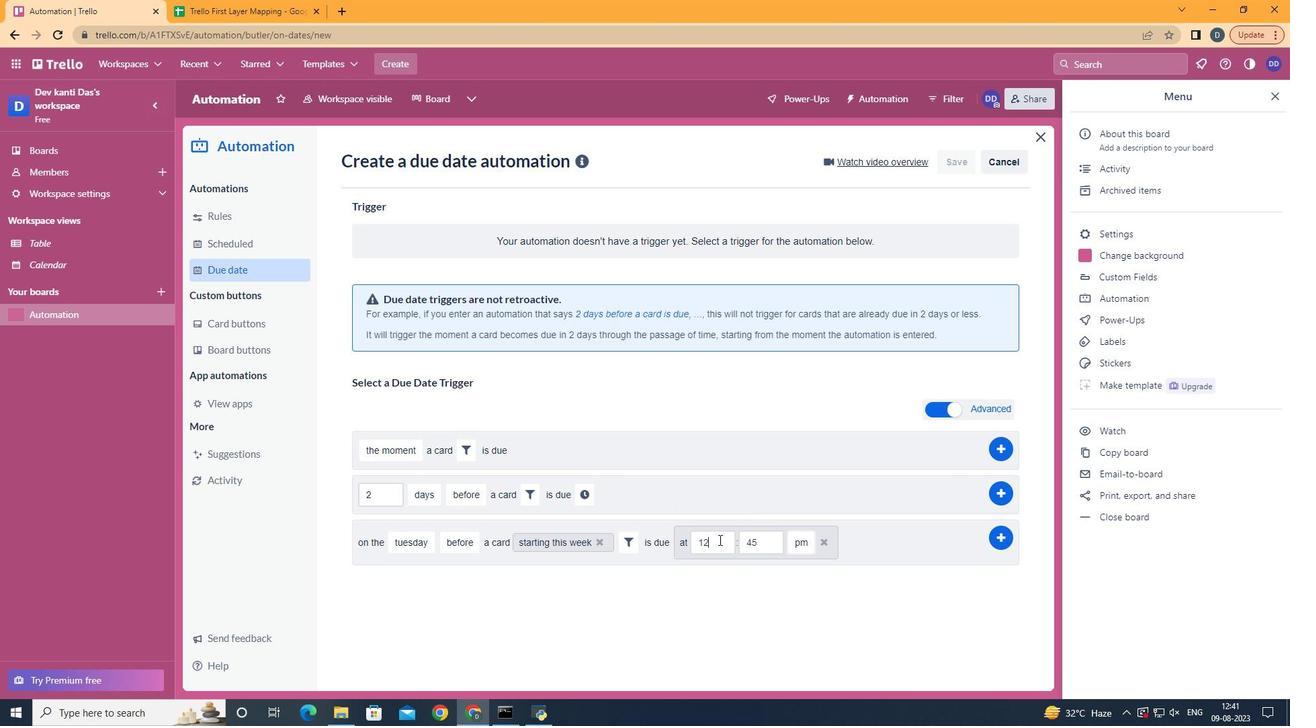 
Action: Mouse pressed left at (719, 539)
Screenshot: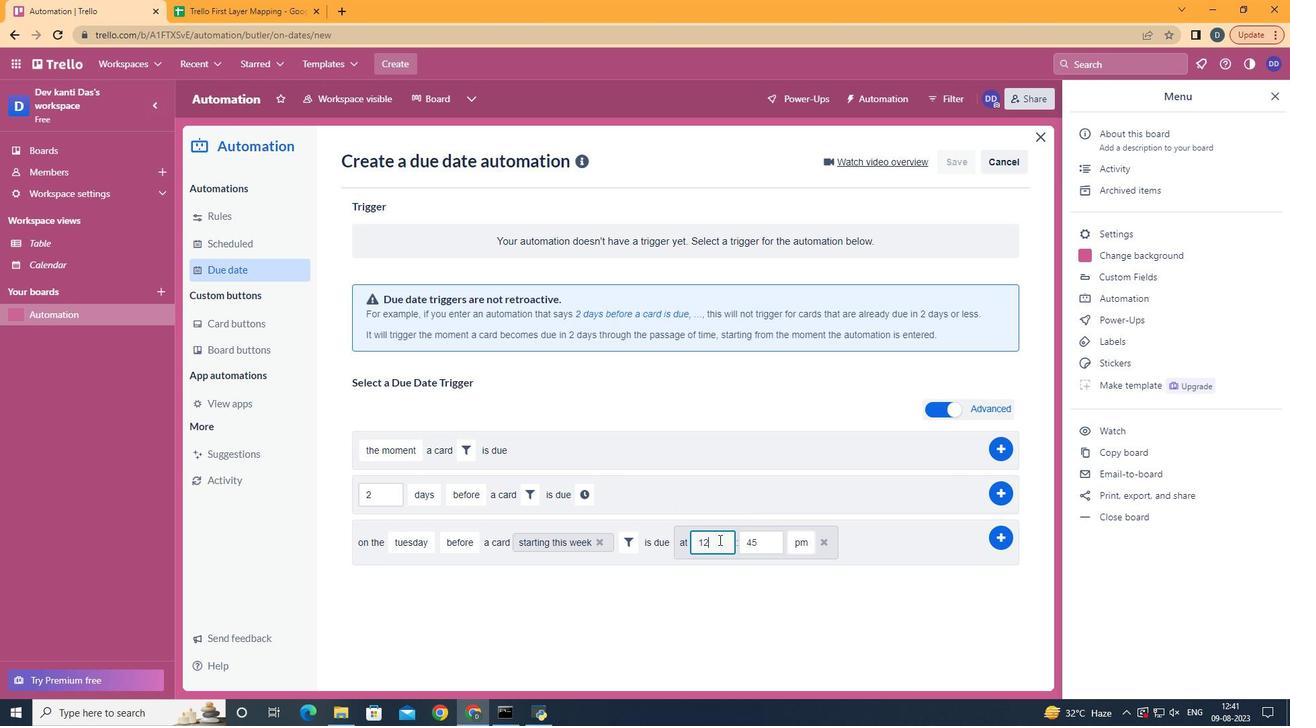 
Action: Mouse moved to (720, 539)
Screenshot: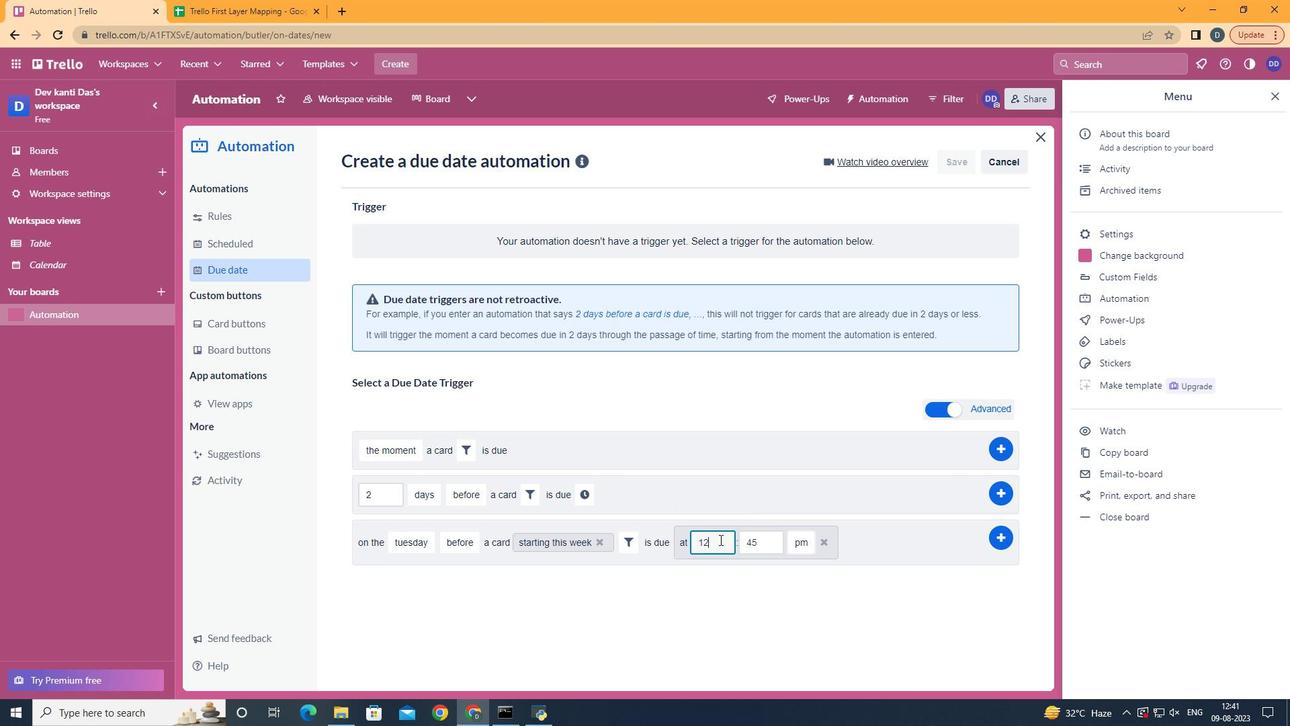 
Action: Key pressed <Key.backspace>1
Screenshot: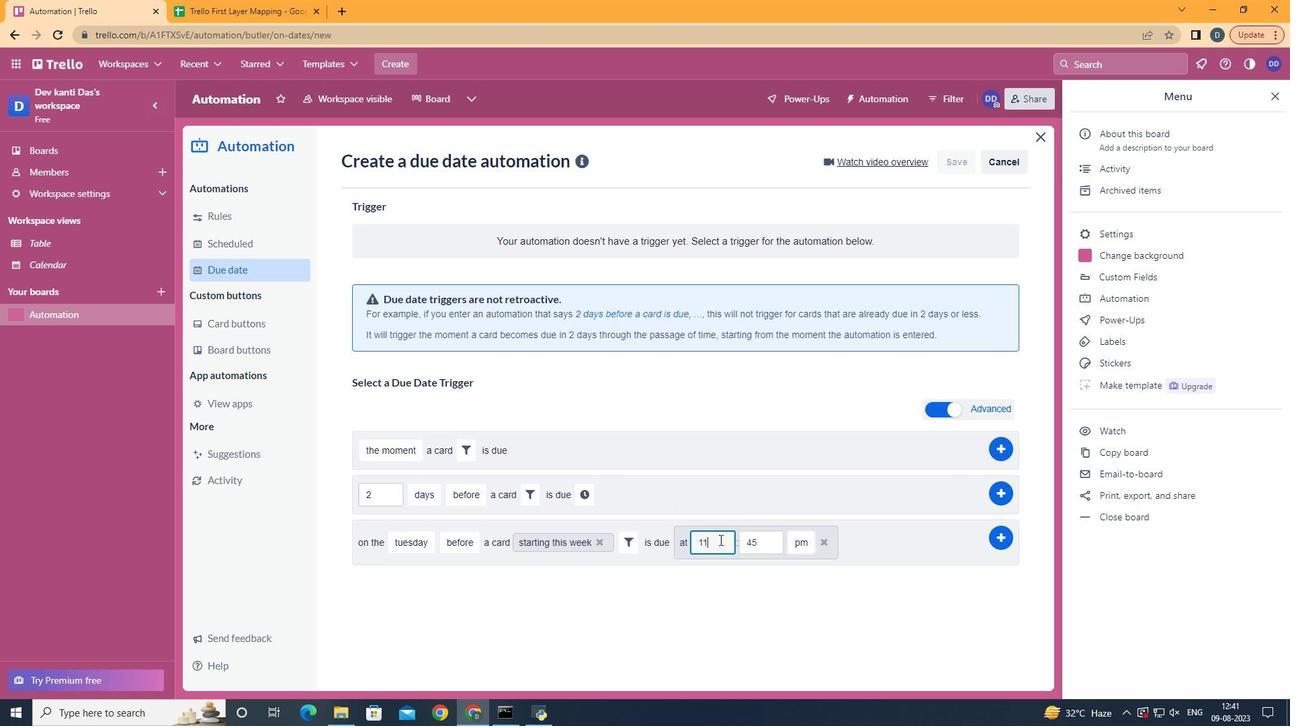 
Action: Mouse moved to (765, 538)
Screenshot: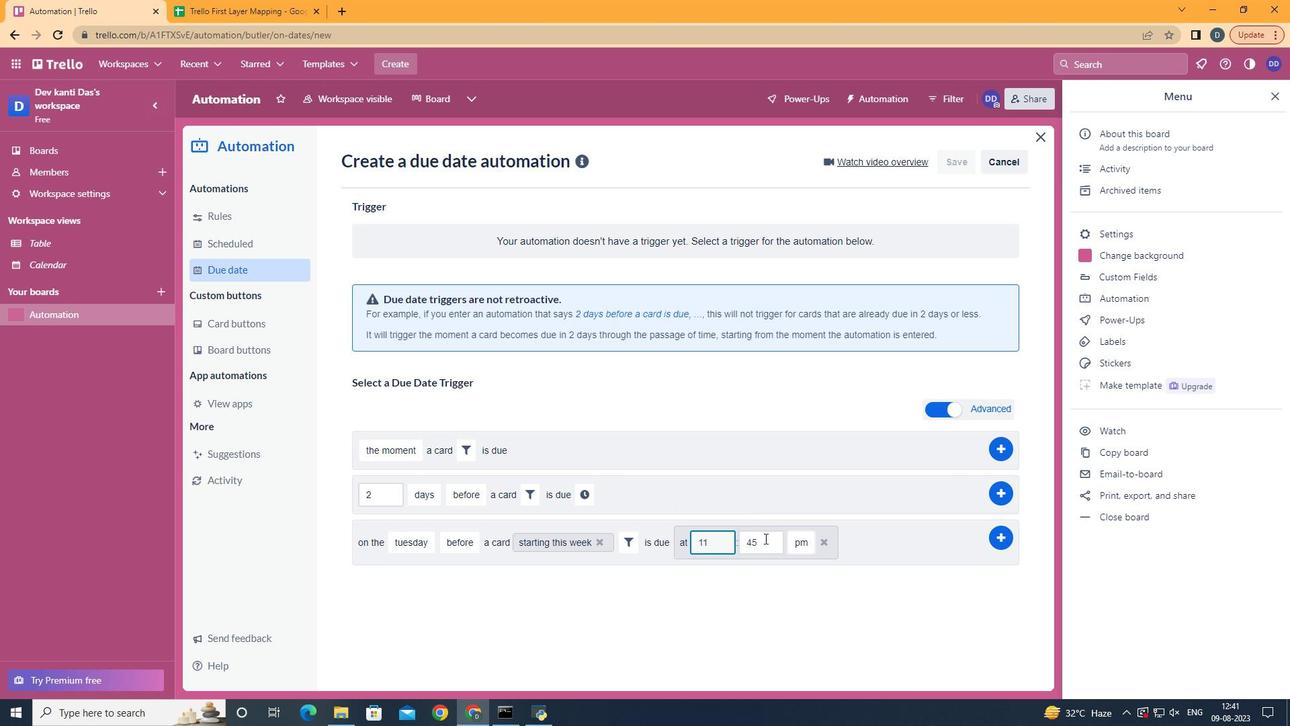 
Action: Mouse pressed left at (765, 538)
Screenshot: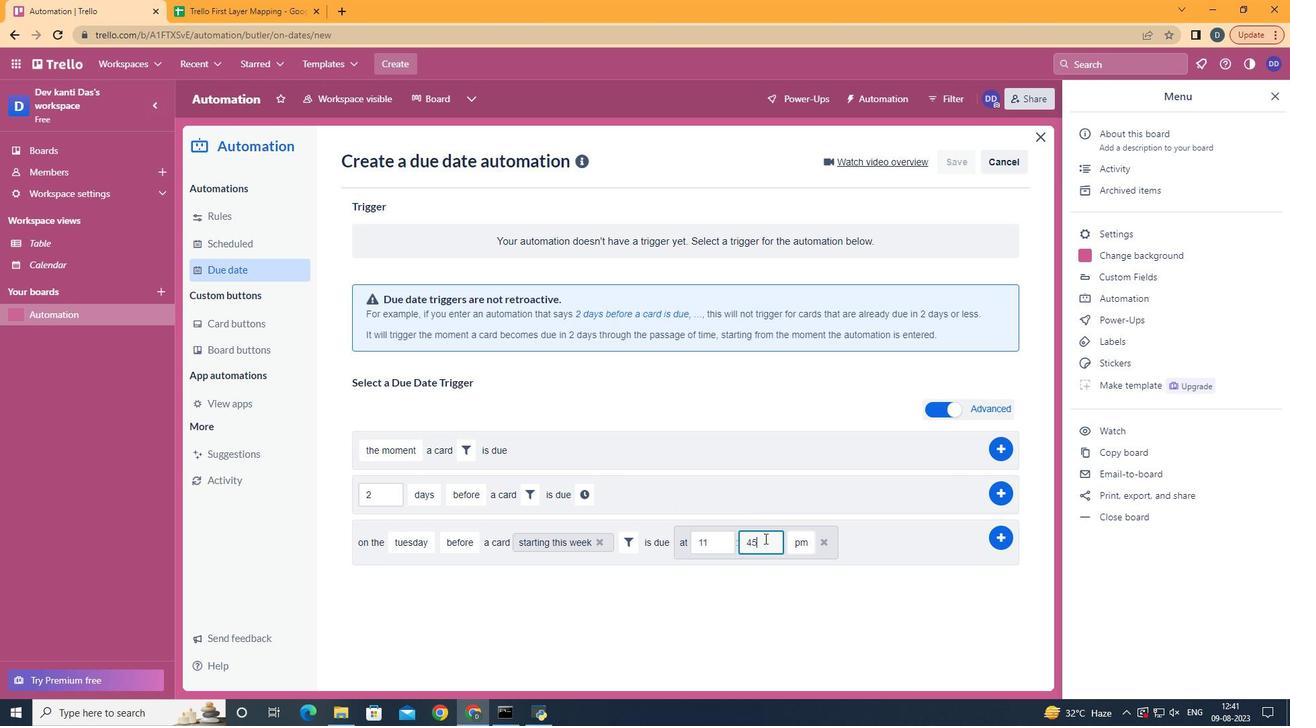 
Action: Key pressed <Key.backspace>
Screenshot: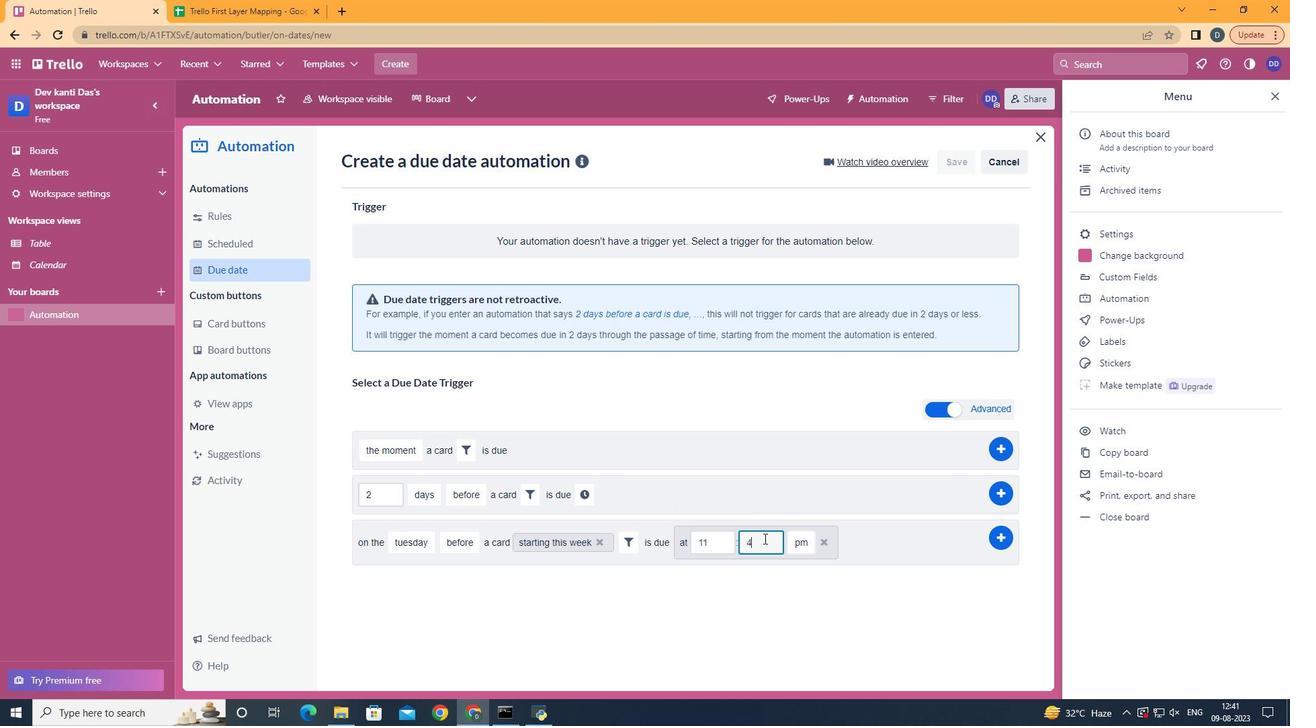 
Action: Mouse moved to (764, 538)
Screenshot: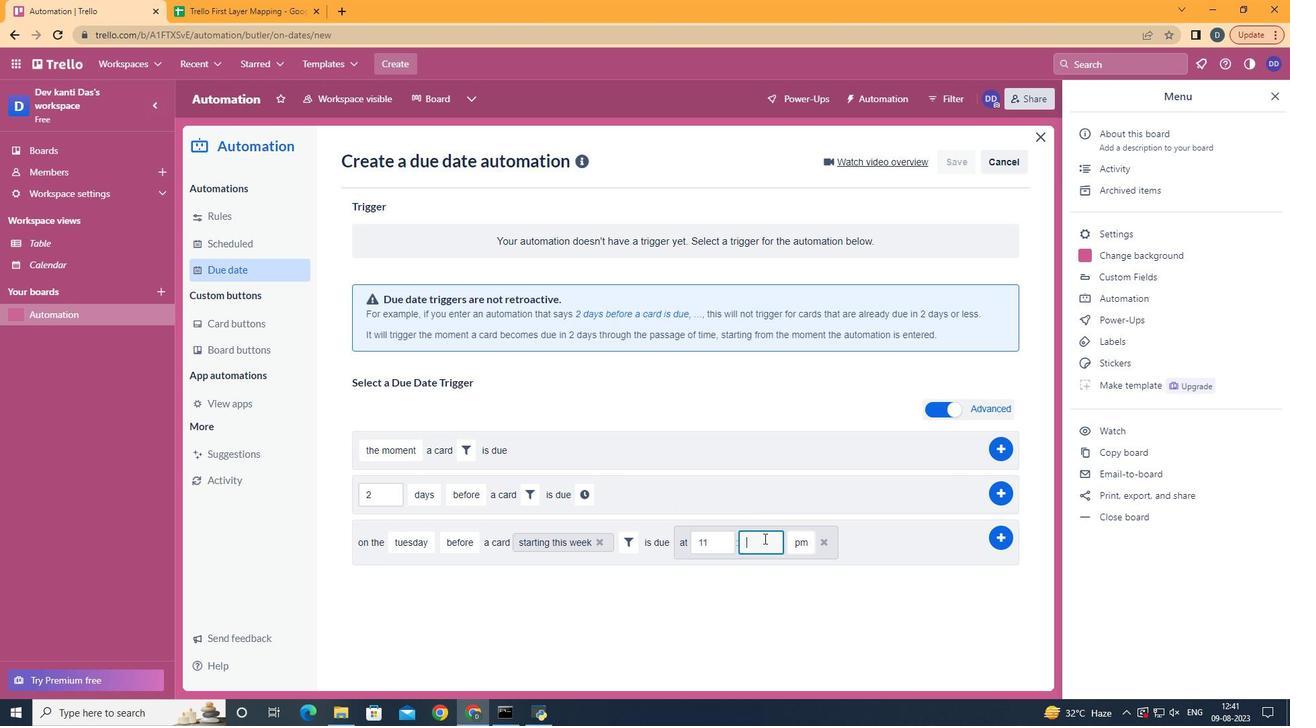 
Action: Key pressed <Key.backspace>00
Screenshot: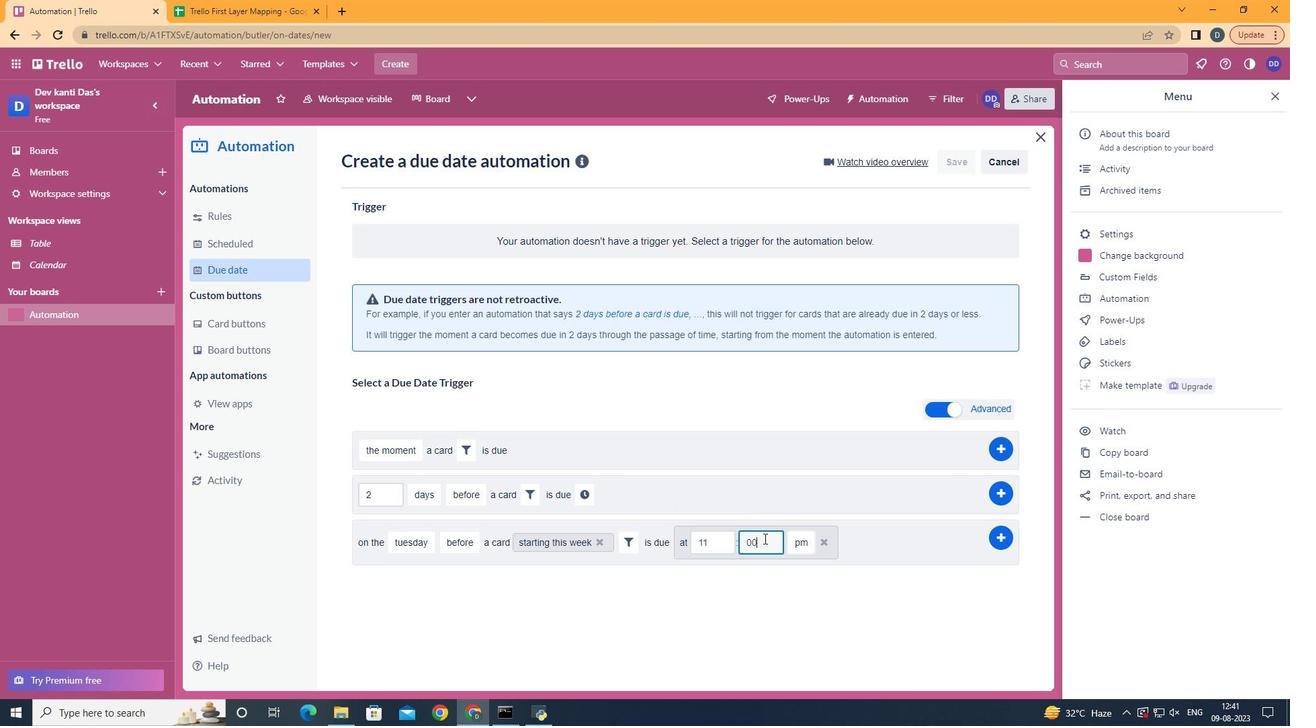 
Action: Mouse moved to (807, 567)
Screenshot: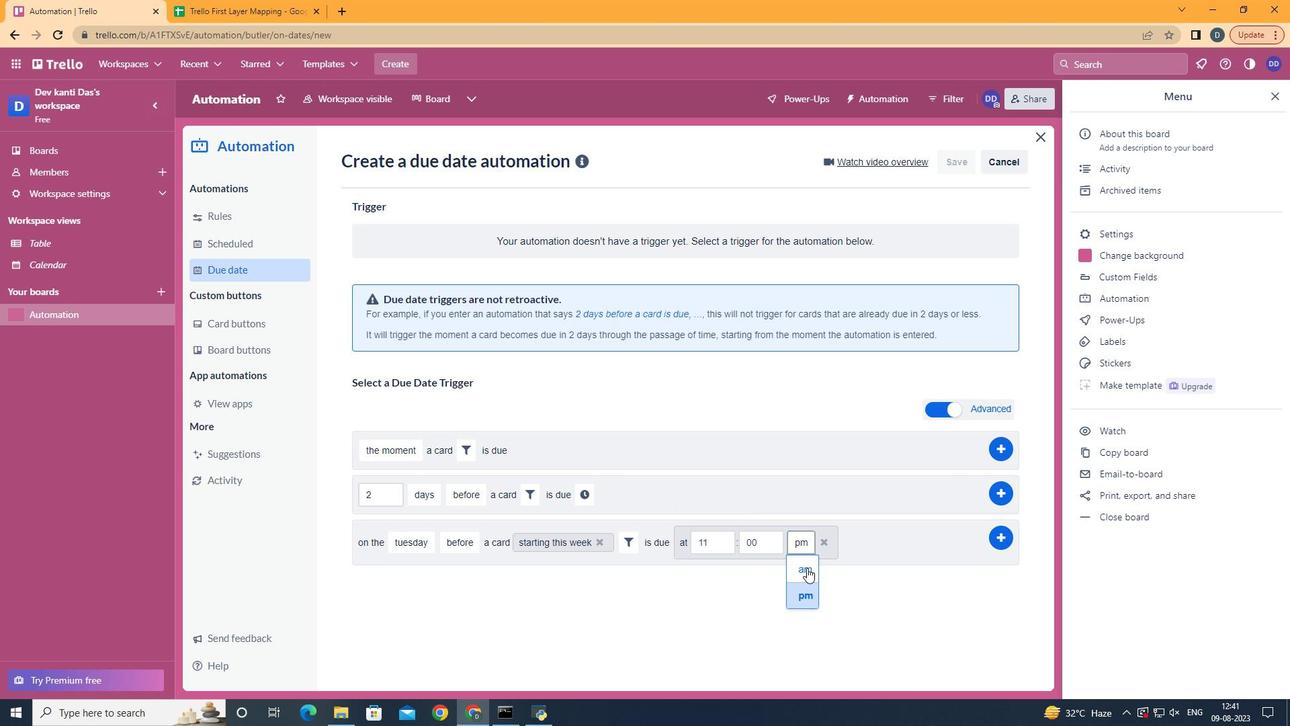 
Action: Mouse pressed left at (807, 567)
Screenshot: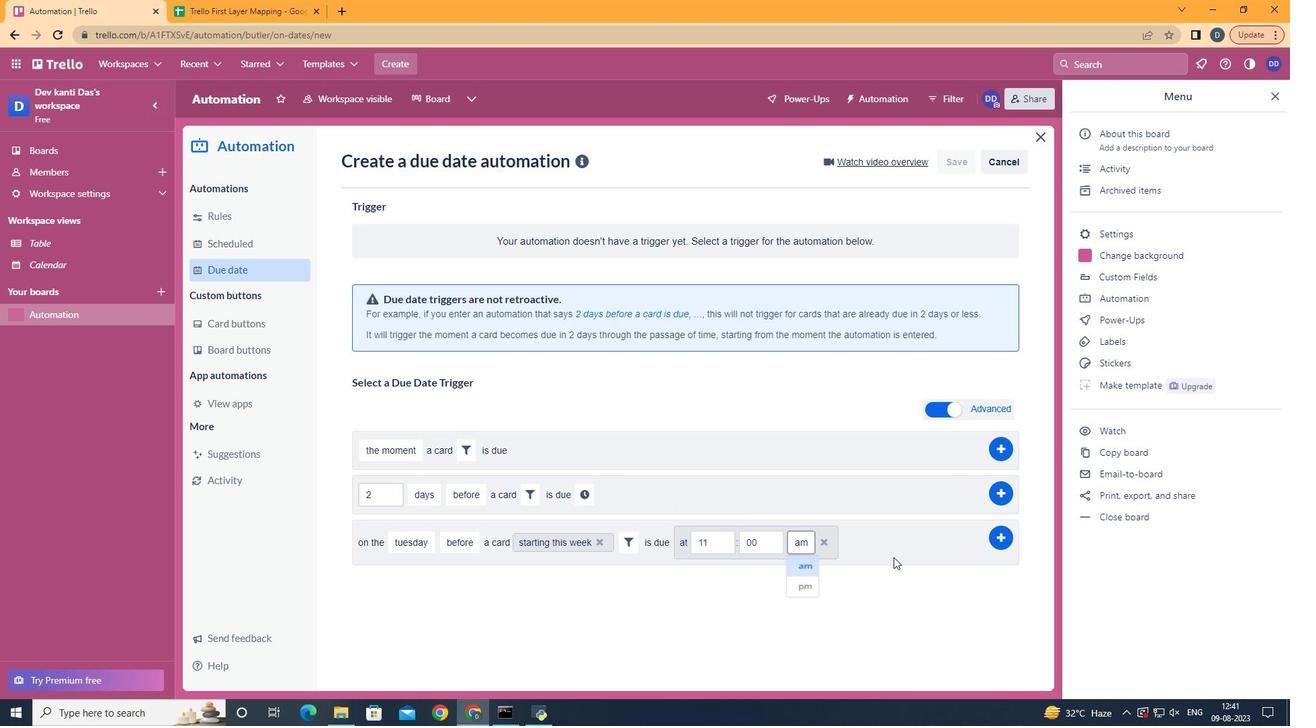 
Action: Mouse moved to (1009, 539)
Screenshot: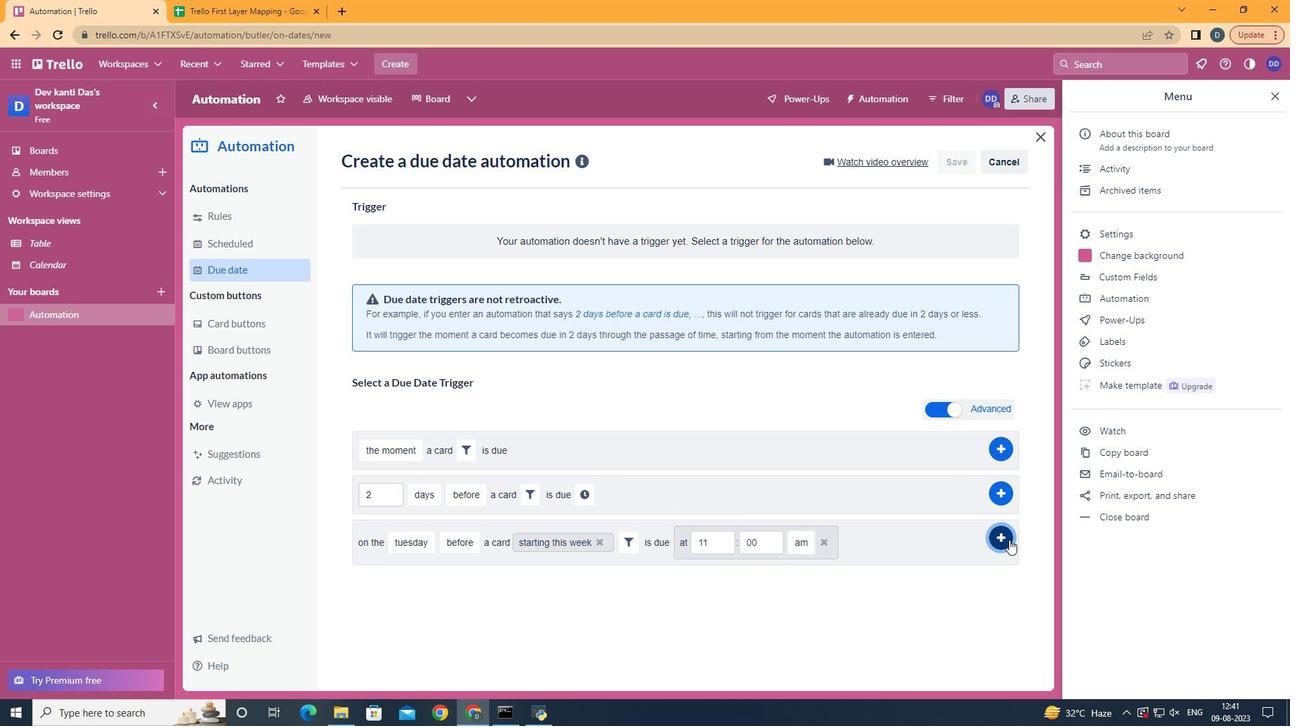 
Action: Mouse pressed left at (1009, 539)
Screenshot: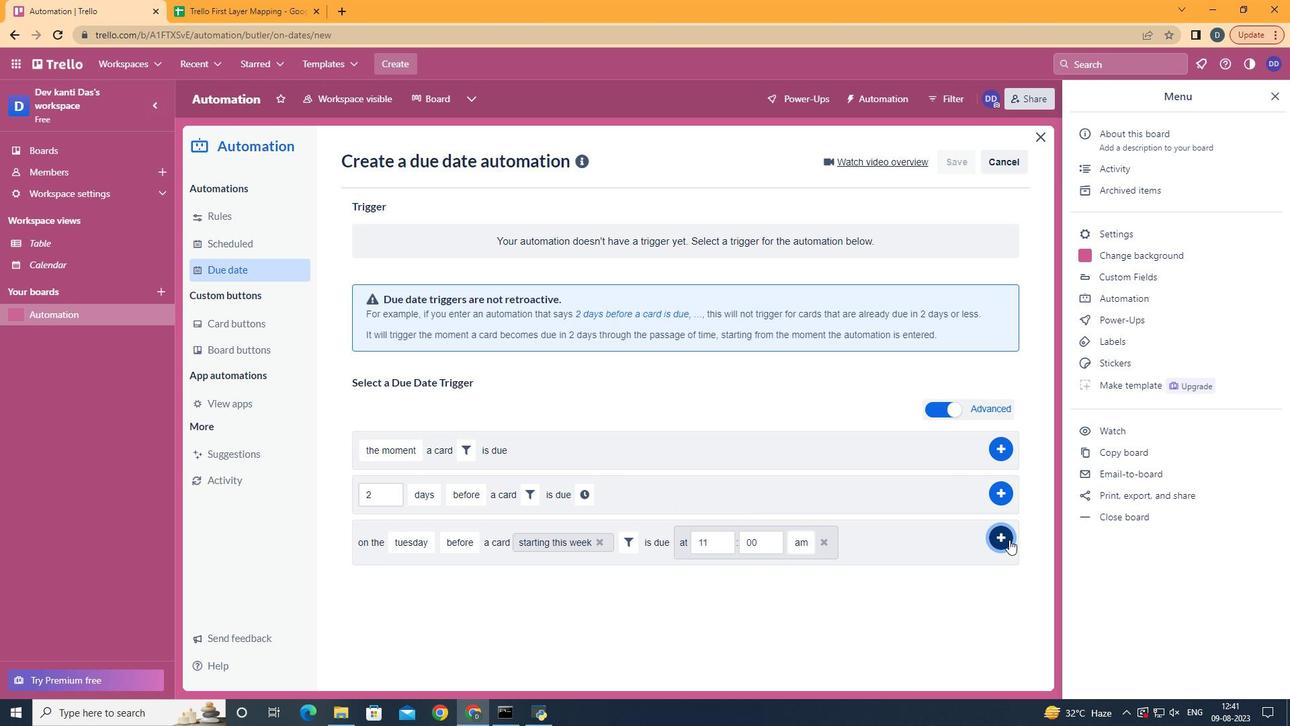 
Action: Mouse moved to (746, 292)
Screenshot: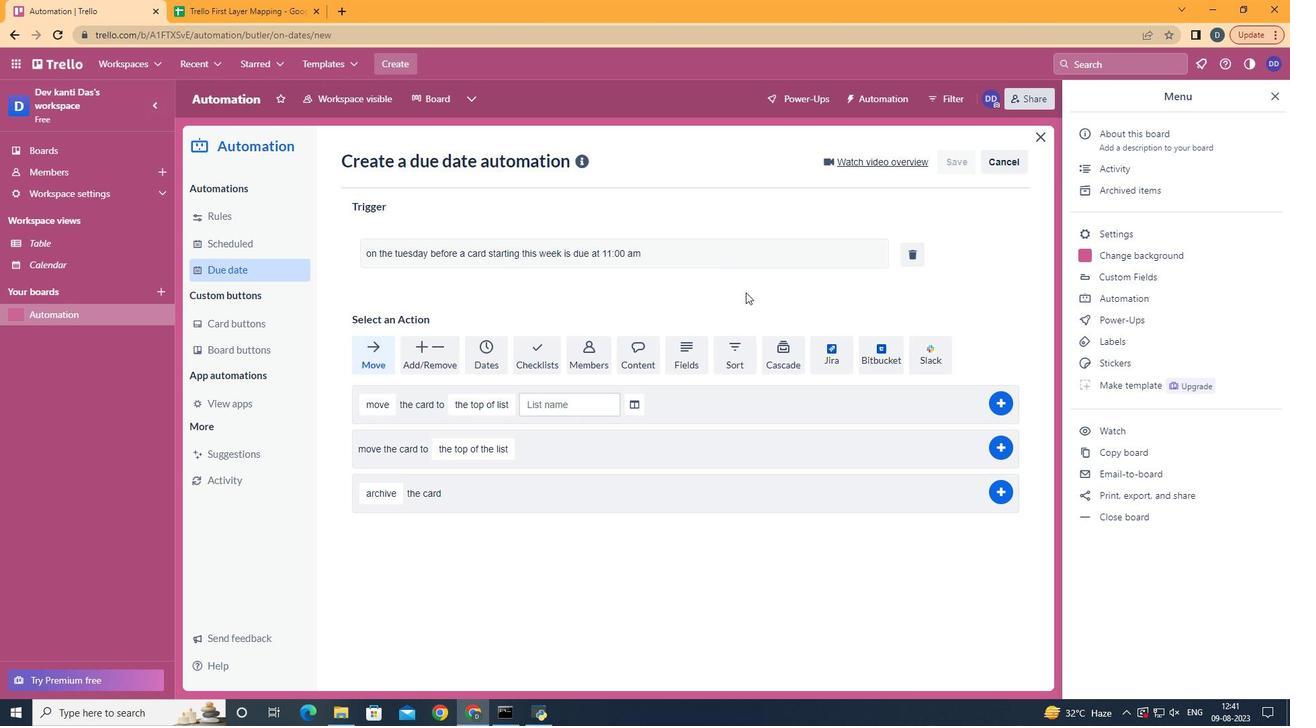 
